 Task: Find connections with filter location Eisenhüttenstadt with filter topic #socialentrepreneurshipwith filter profile language Spanish with filter current company TalentBurst, an Inc 5000 company with filter school Hindu School with filter industry Desktop Computing Software Products with filter service category Grant Writing with filter keywords title Supervisors
Action: Mouse moved to (519, 69)
Screenshot: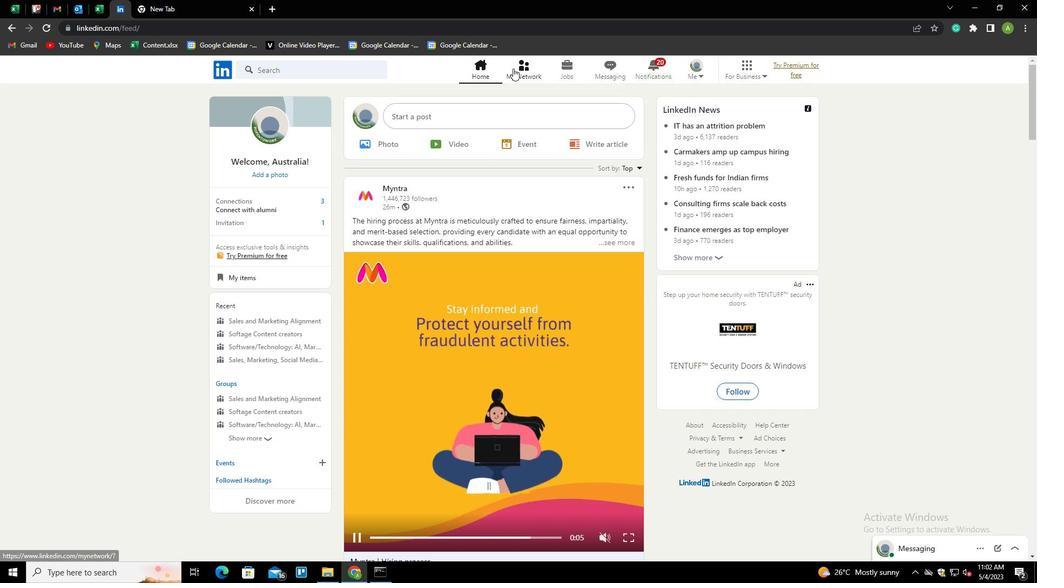 
Action: Mouse pressed left at (519, 69)
Screenshot: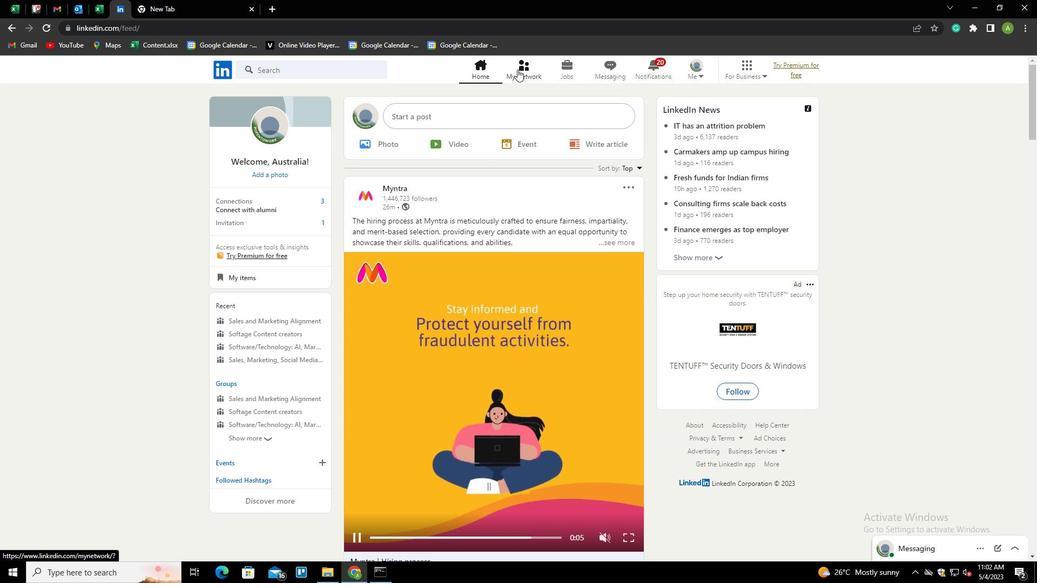 
Action: Mouse moved to (283, 129)
Screenshot: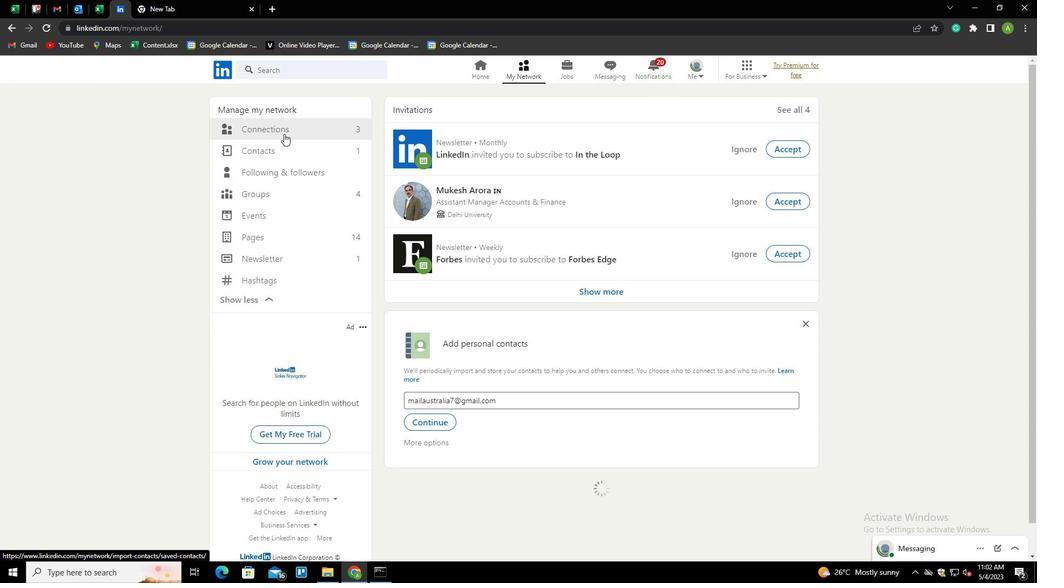 
Action: Mouse pressed left at (283, 129)
Screenshot: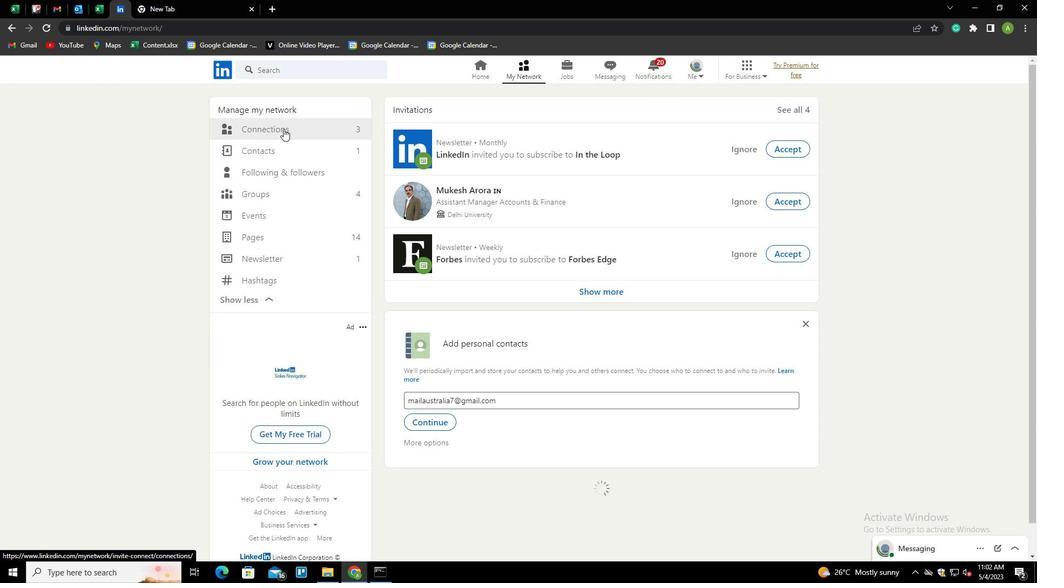 
Action: Mouse moved to (595, 129)
Screenshot: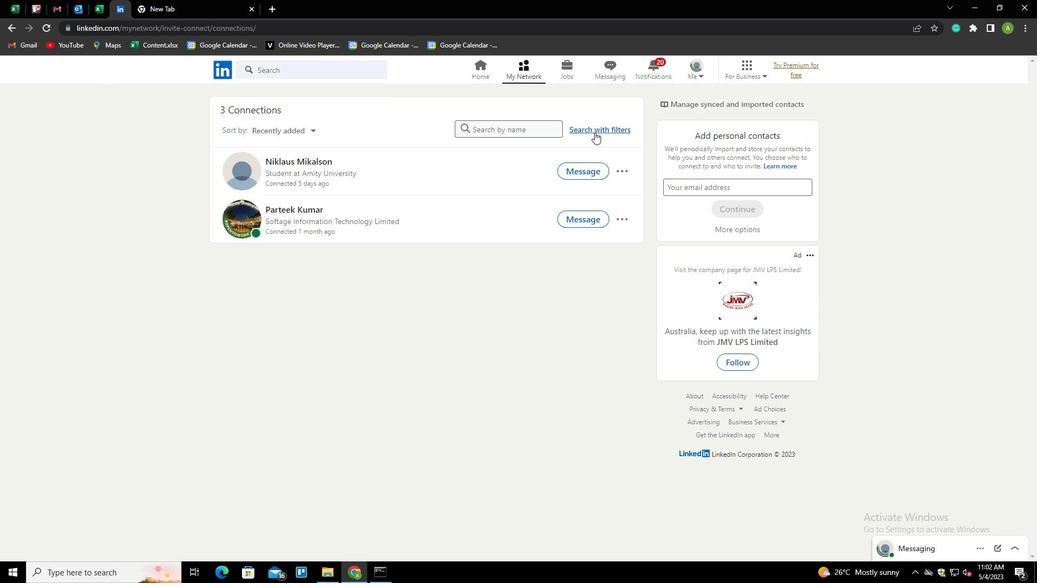 
Action: Mouse pressed left at (595, 129)
Screenshot: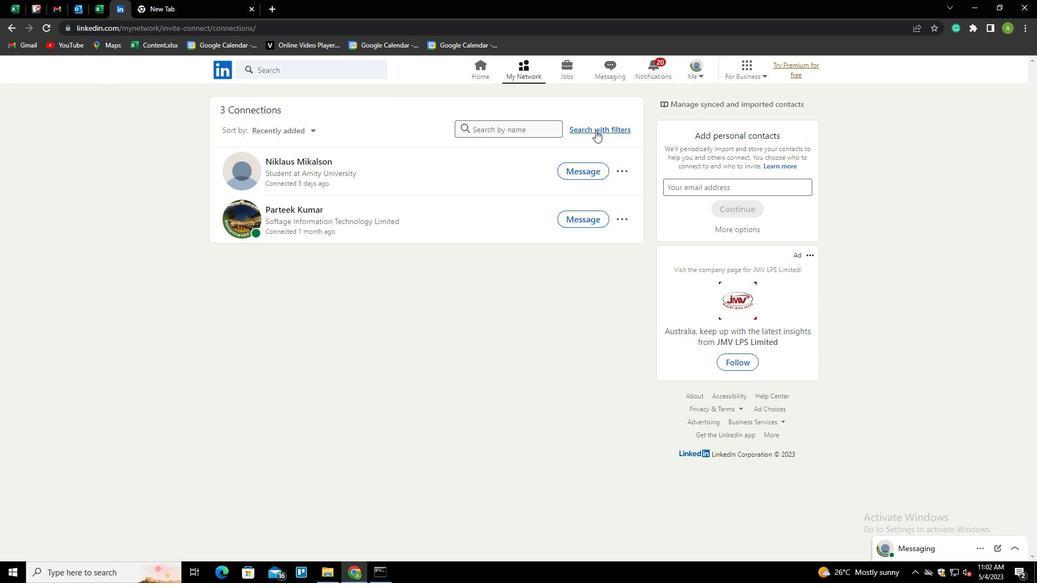 
Action: Mouse moved to (555, 103)
Screenshot: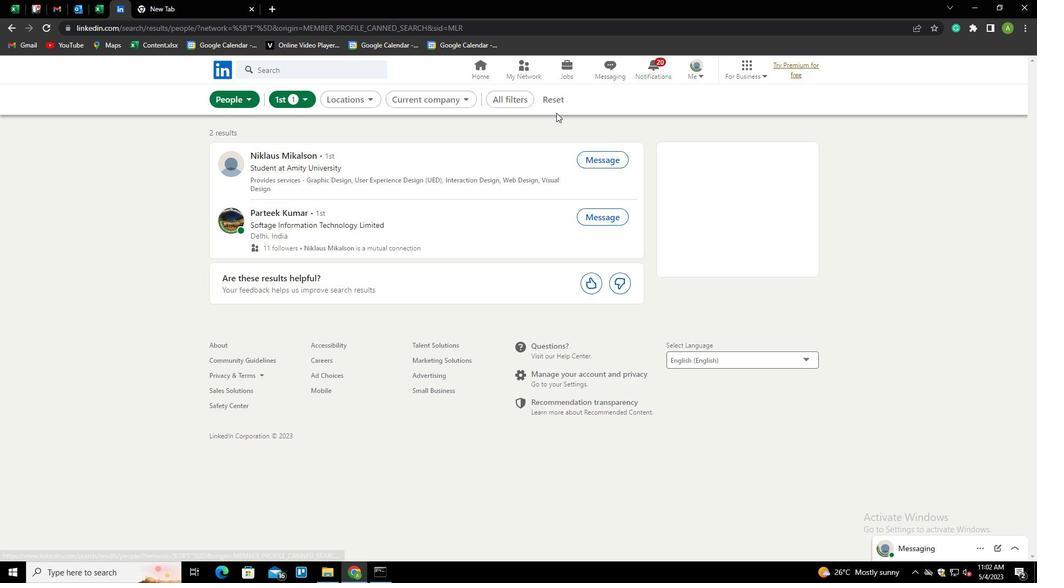
Action: Mouse pressed left at (555, 103)
Screenshot: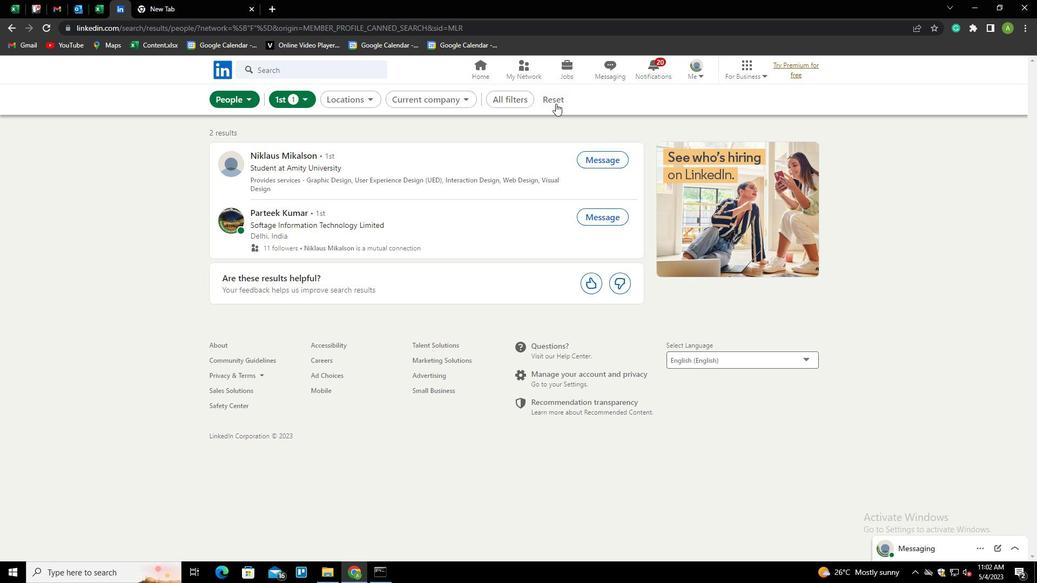 
Action: Mouse moved to (534, 101)
Screenshot: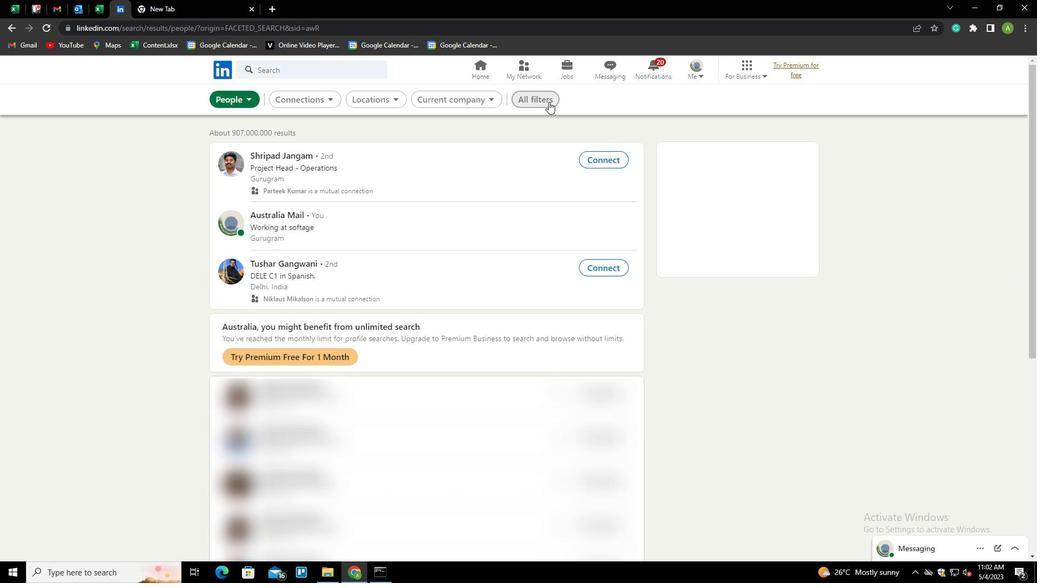 
Action: Mouse pressed left at (534, 101)
Screenshot: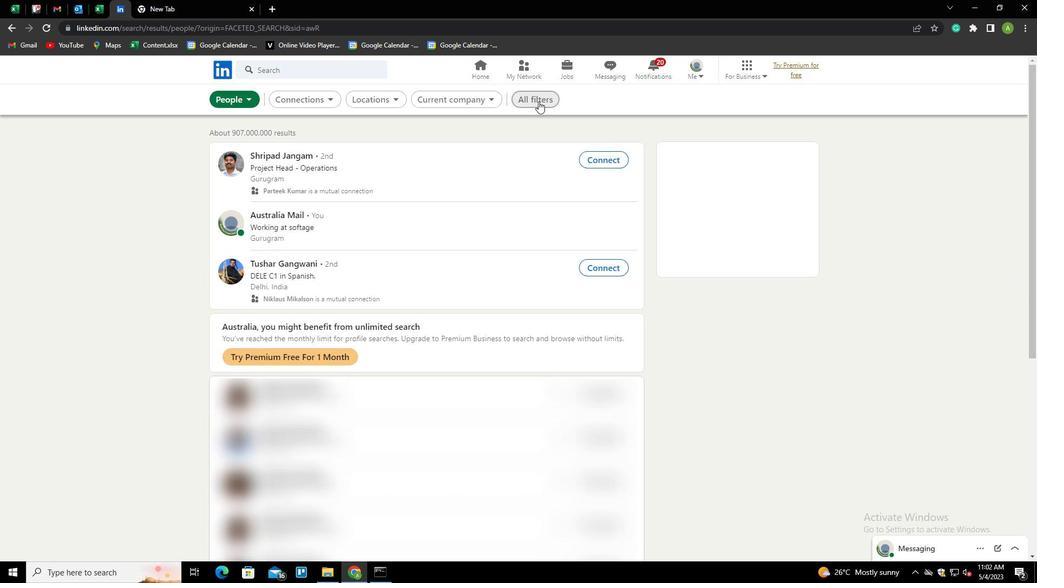 
Action: Mouse moved to (944, 308)
Screenshot: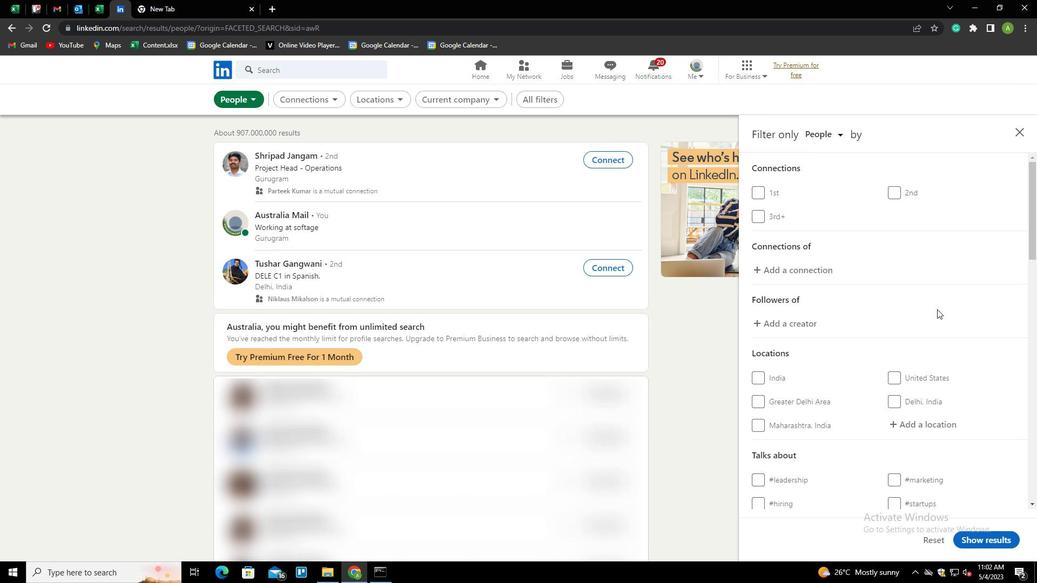 
Action: Mouse scrolled (944, 308) with delta (0, 0)
Screenshot: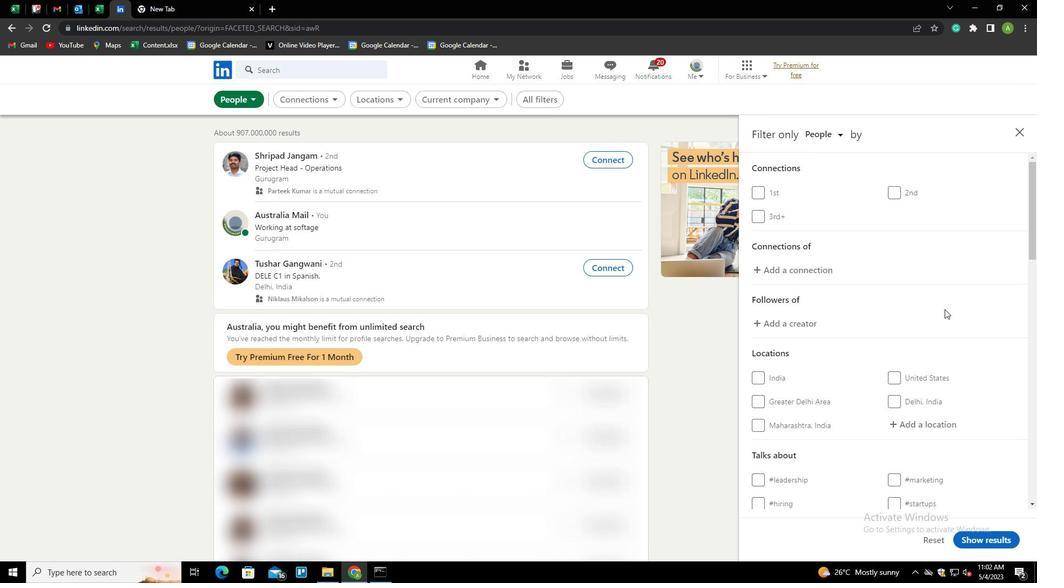 
Action: Mouse scrolled (944, 308) with delta (0, 0)
Screenshot: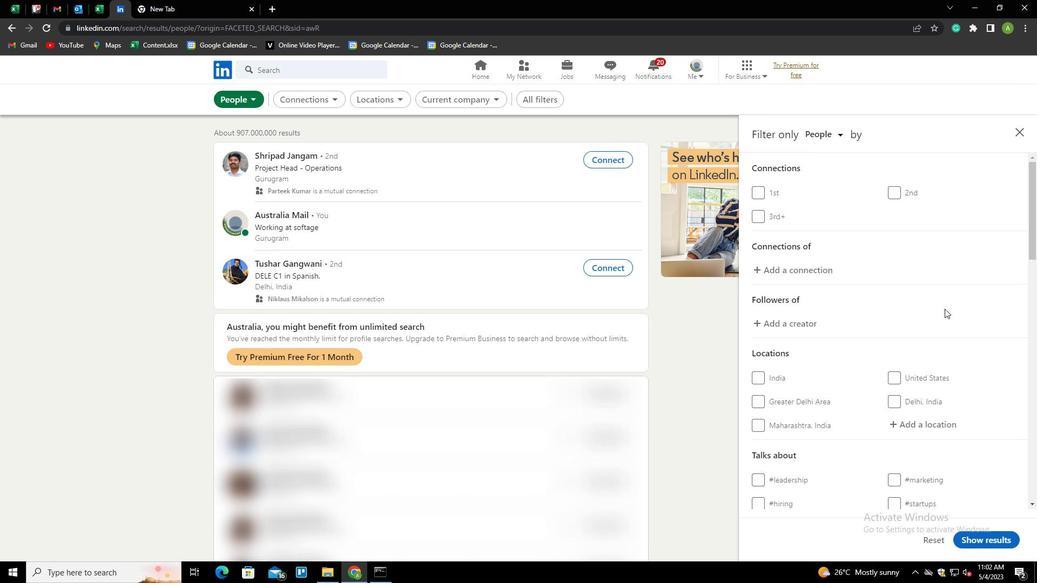 
Action: Mouse scrolled (944, 308) with delta (0, 0)
Screenshot: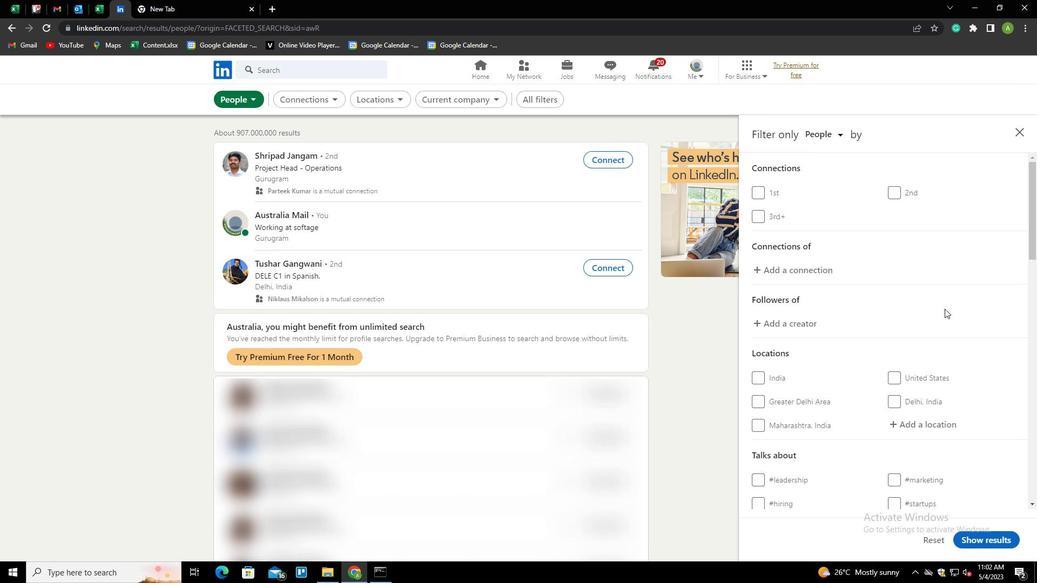 
Action: Mouse moved to (901, 261)
Screenshot: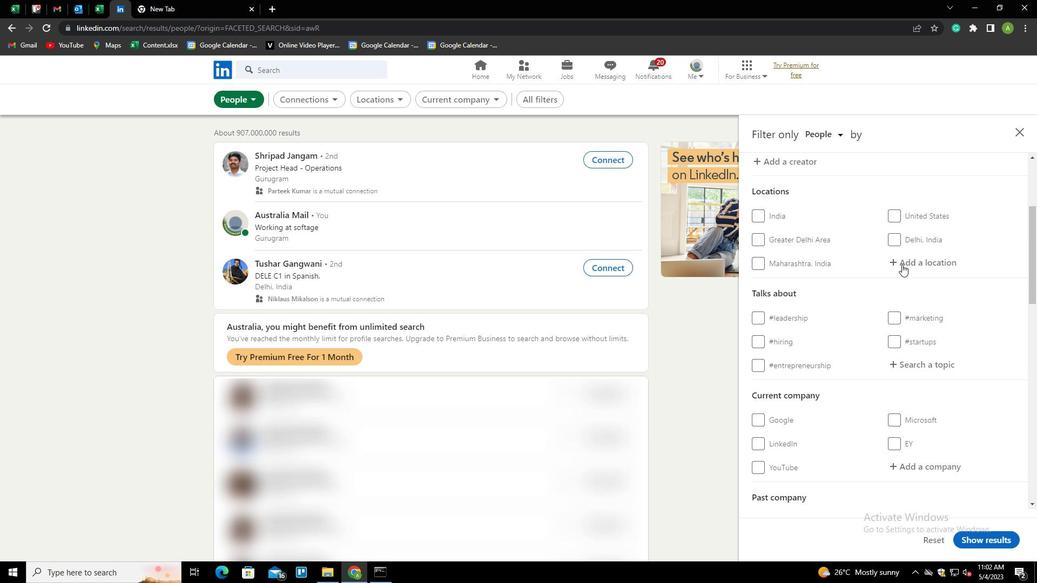 
Action: Mouse pressed left at (901, 261)
Screenshot: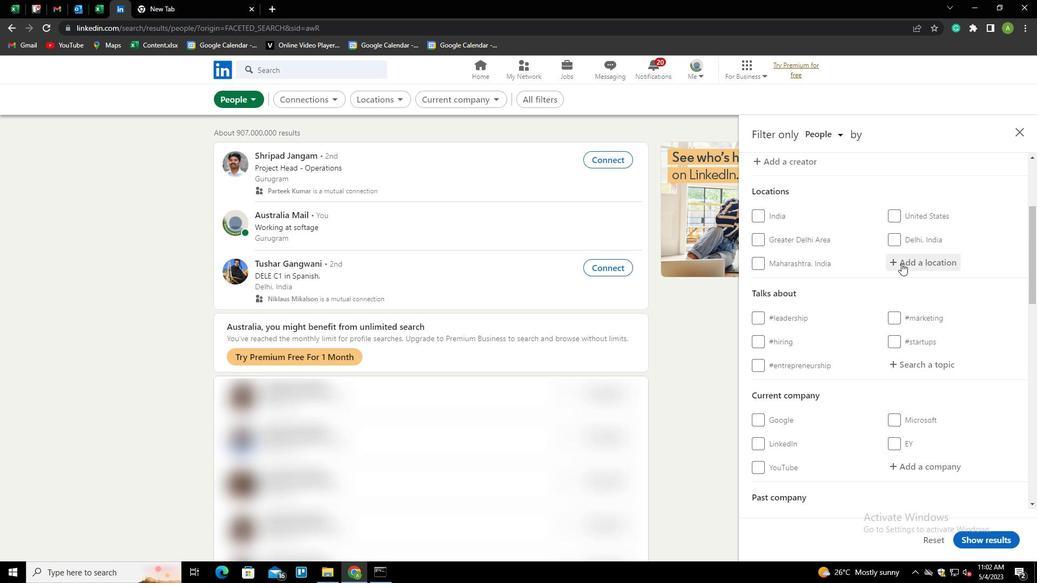 
Action: Key pressed <Key.shift>EISENHUTTENSTADT<Key.down><Key.enter>
Screenshot: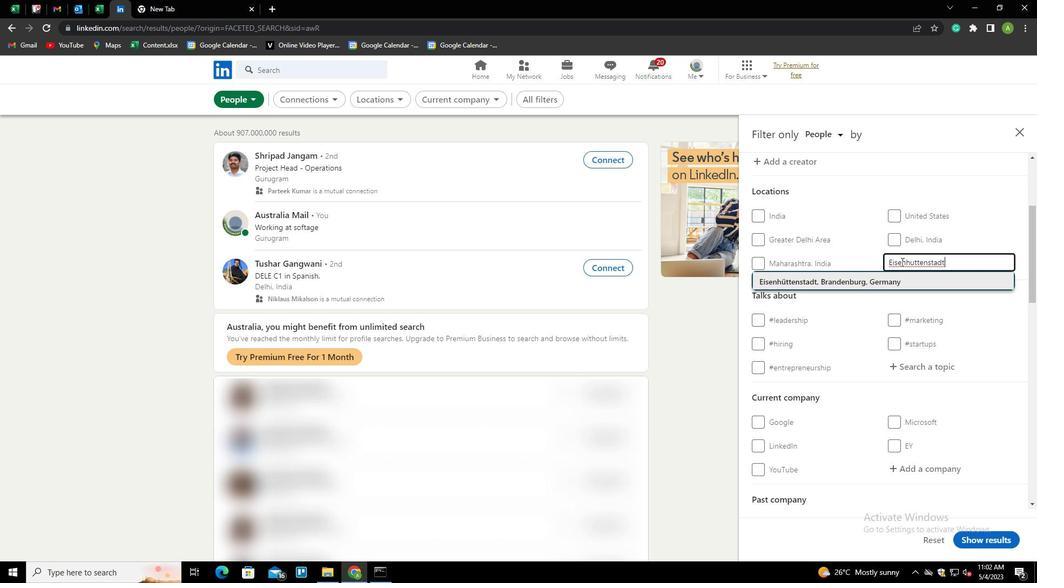 
Action: Mouse scrolled (901, 261) with delta (0, 0)
Screenshot: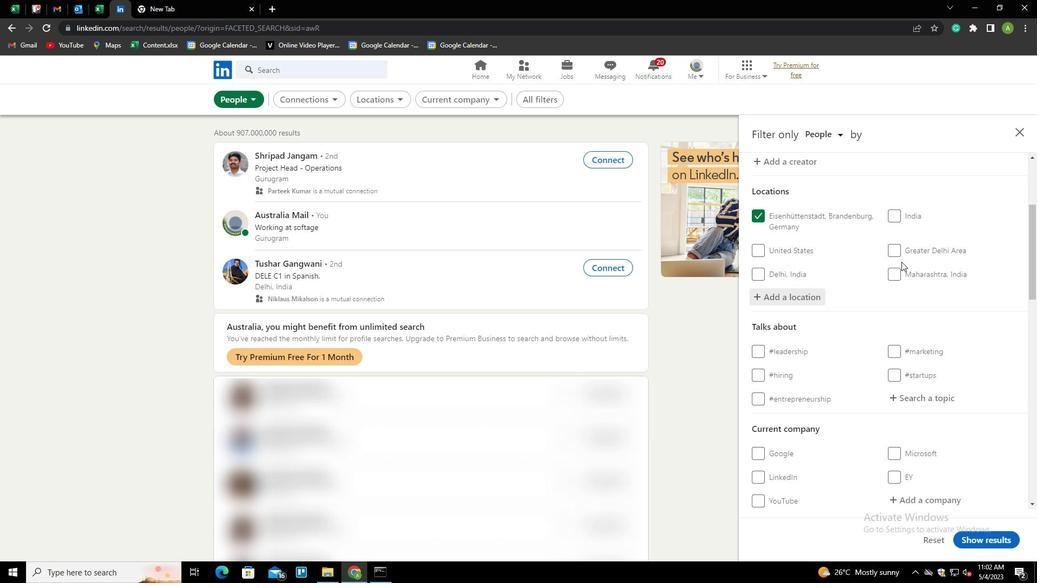 
Action: Mouse scrolled (901, 261) with delta (0, 0)
Screenshot: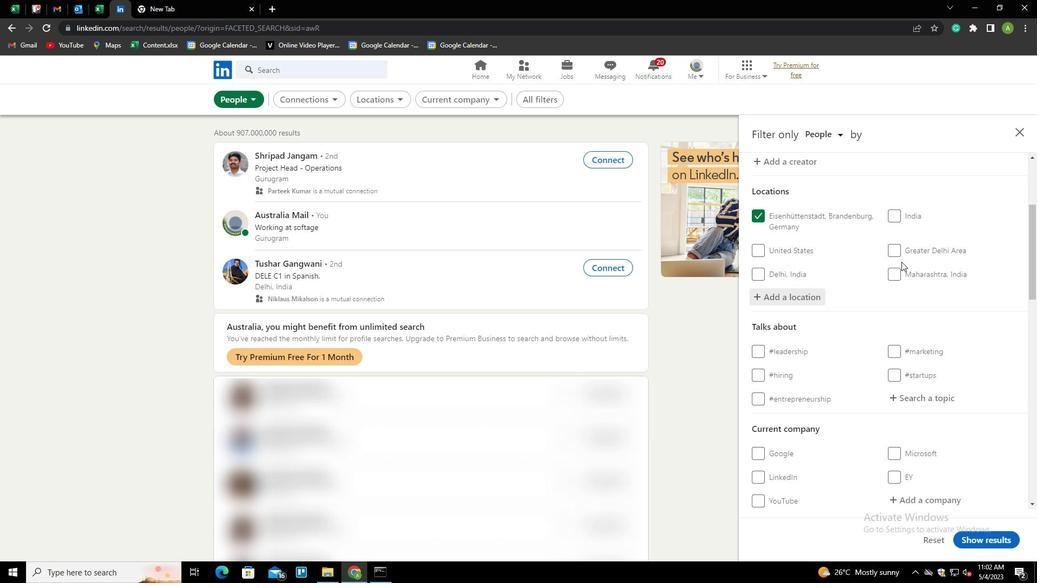 
Action: Mouse moved to (911, 284)
Screenshot: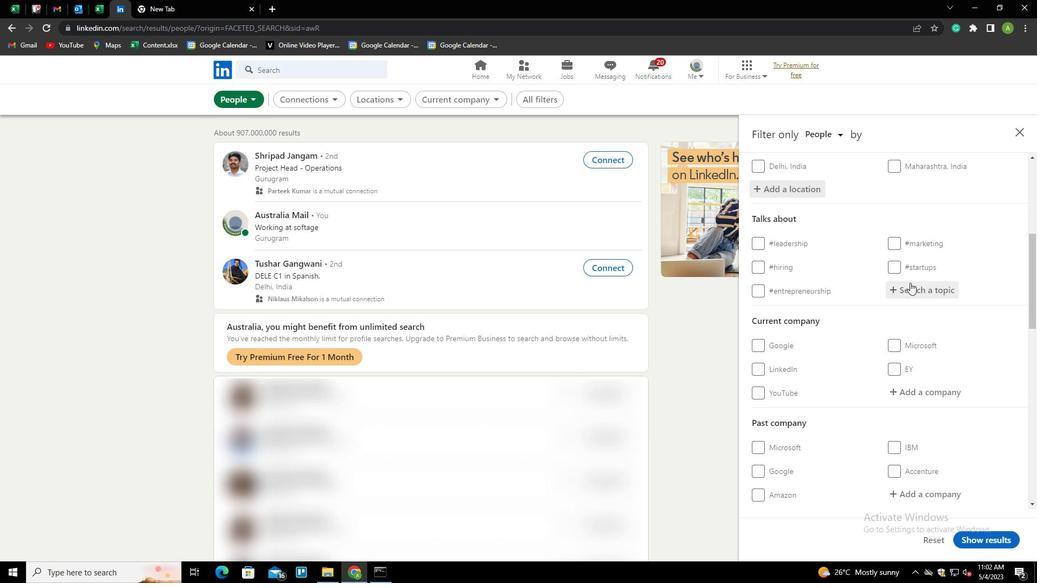 
Action: Mouse pressed left at (911, 284)
Screenshot: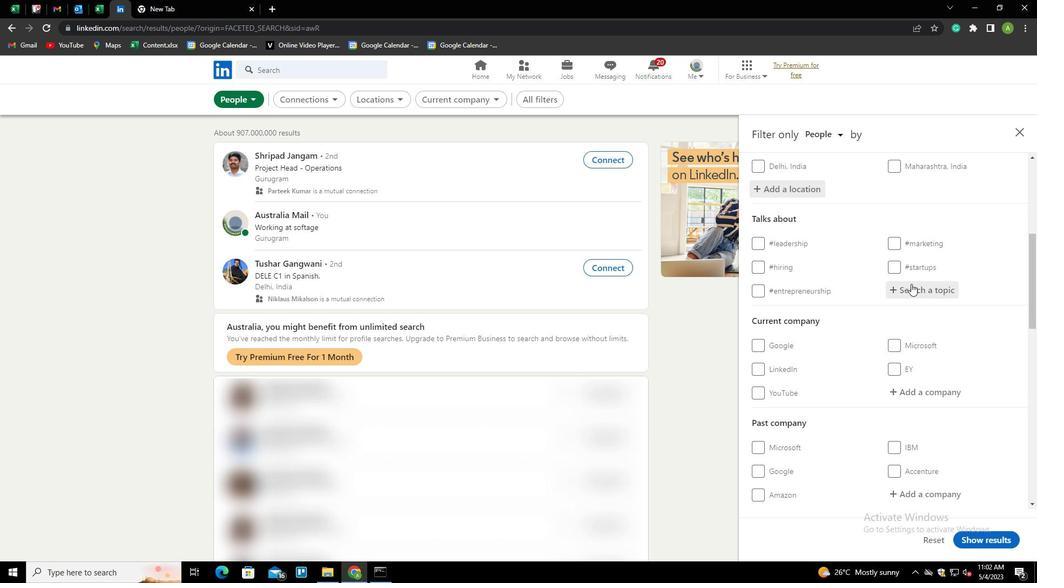 
Action: Key pressed SOCIALENTREPREURSHIP<Key.backspace><Key.backspace><Key.backspace><Key.backspace><Key.backspace><Key.backspace><Key.down><Key.enter>
Screenshot: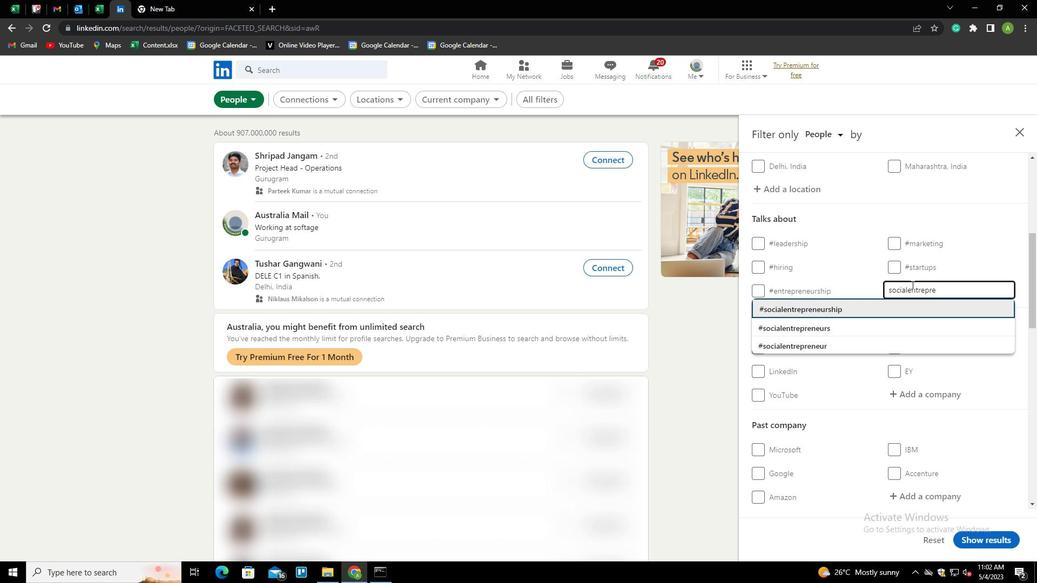 
Action: Mouse scrolled (911, 284) with delta (0, 0)
Screenshot: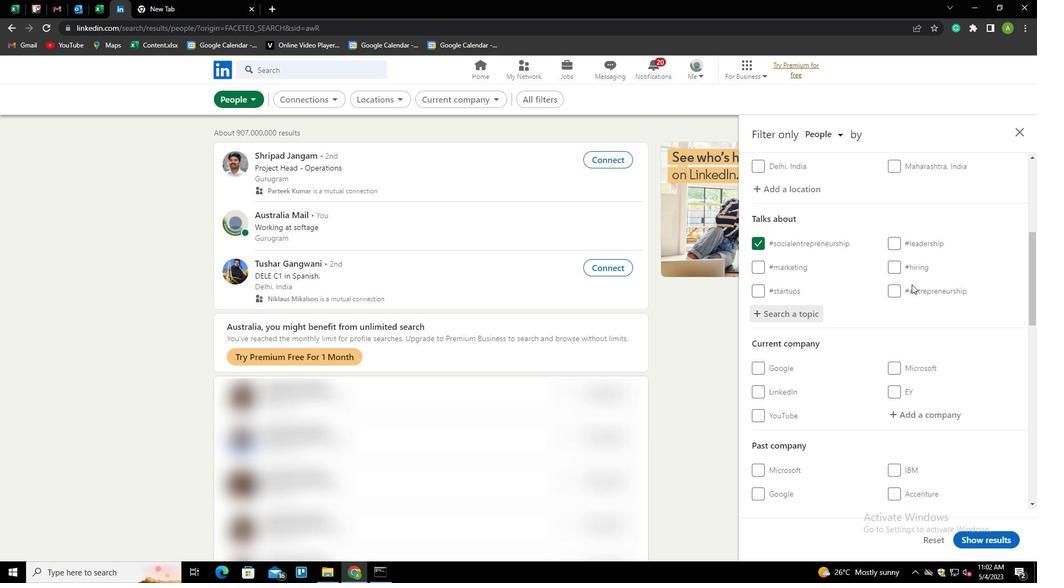 
Action: Mouse scrolled (911, 284) with delta (0, 0)
Screenshot: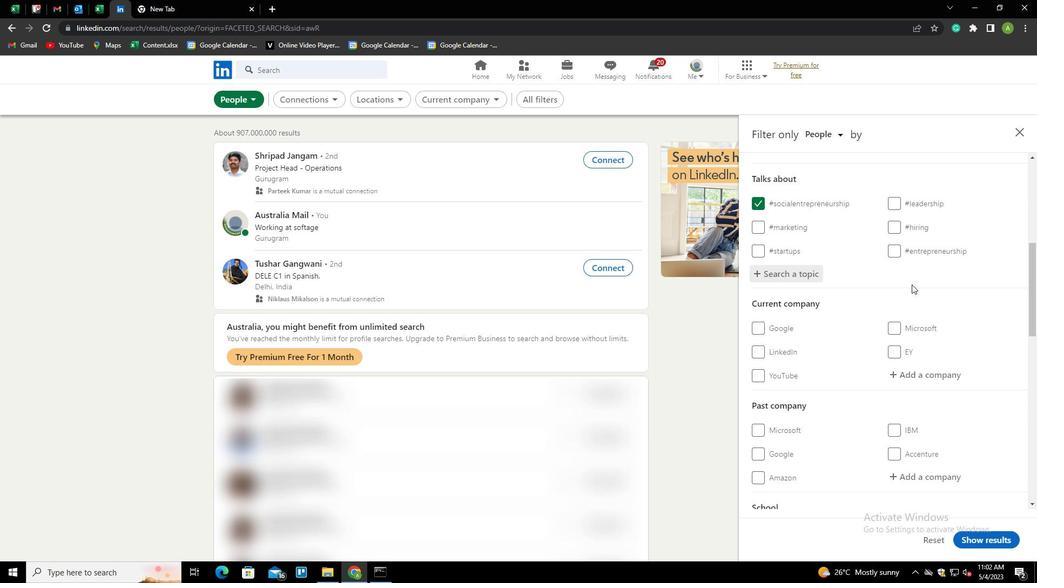 
Action: Mouse scrolled (911, 284) with delta (0, 0)
Screenshot: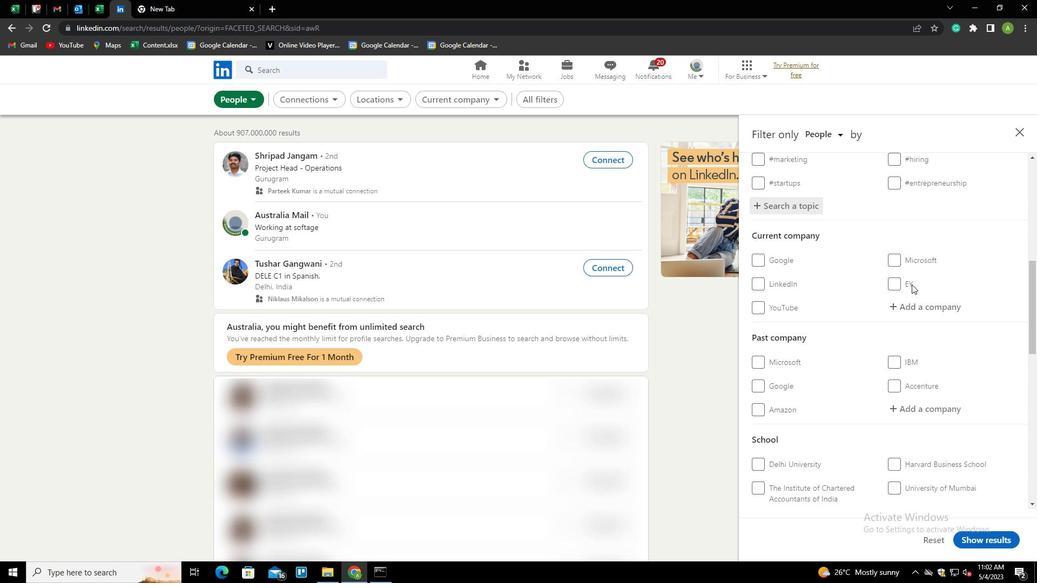 
Action: Mouse scrolled (911, 284) with delta (0, 0)
Screenshot: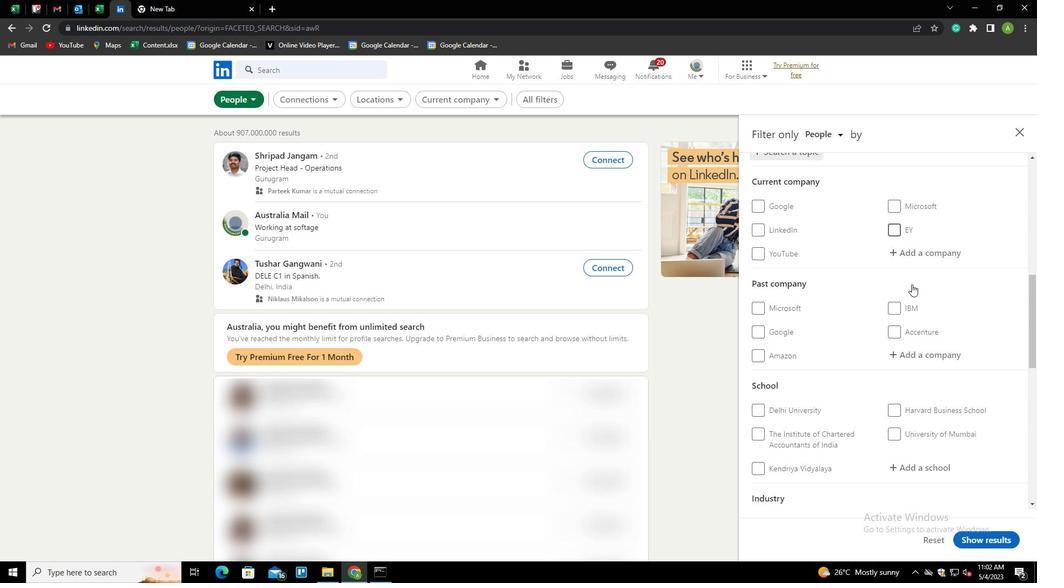 
Action: Mouse scrolled (911, 284) with delta (0, 0)
Screenshot: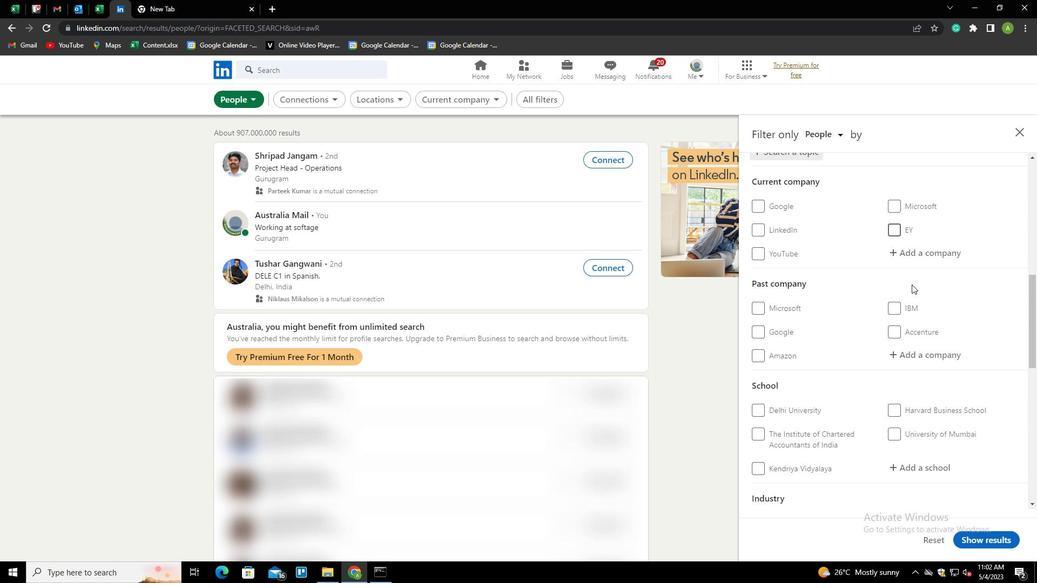
Action: Mouse scrolled (911, 284) with delta (0, 0)
Screenshot: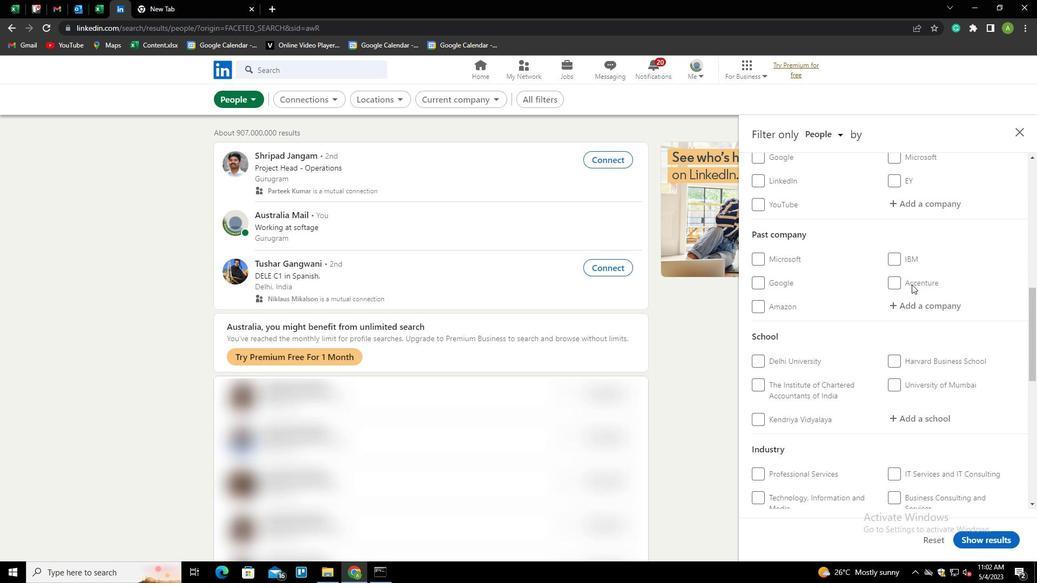 
Action: Mouse scrolled (911, 284) with delta (0, 0)
Screenshot: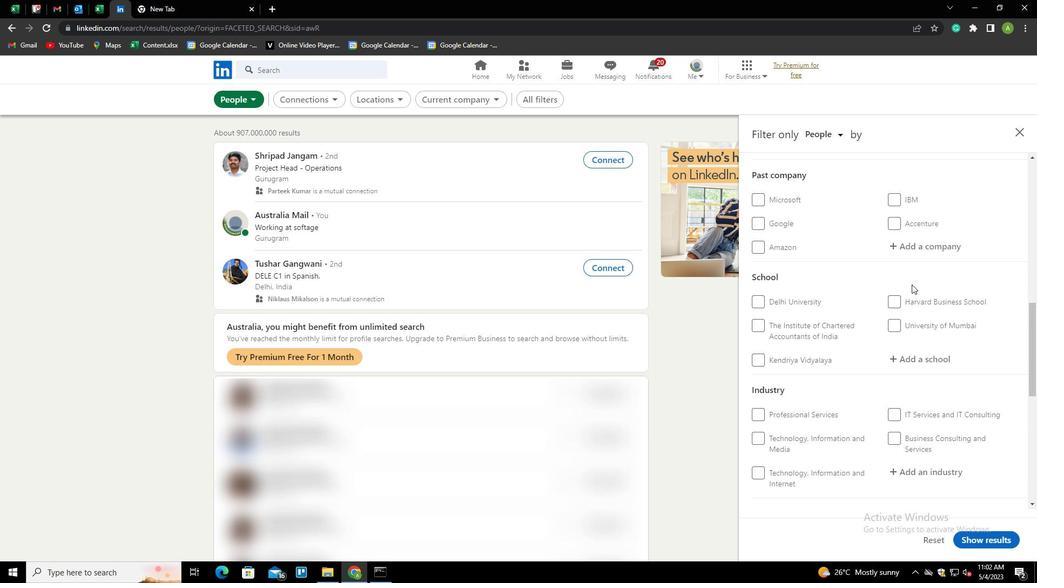 
Action: Mouse scrolled (911, 284) with delta (0, 0)
Screenshot: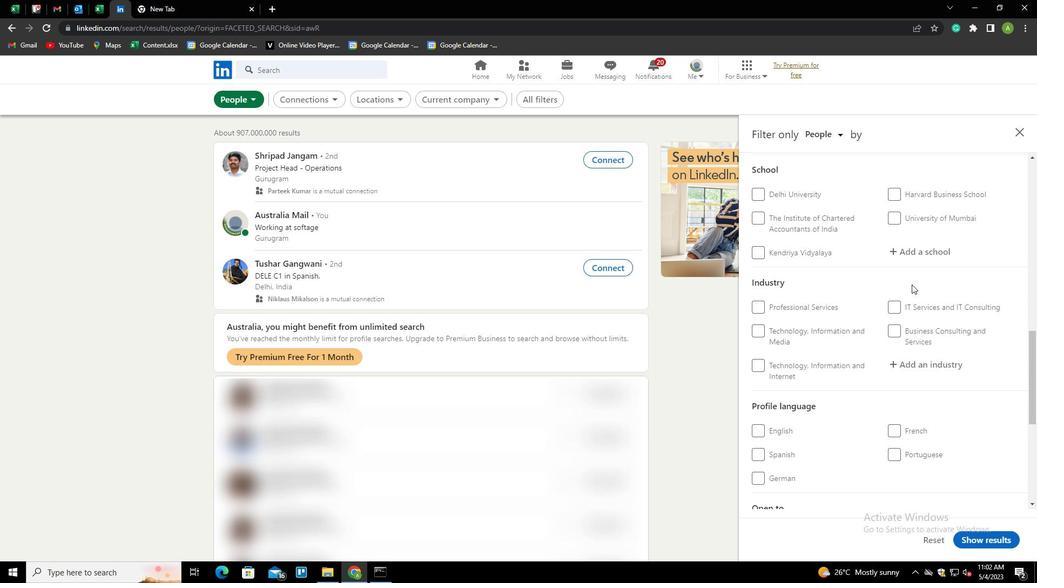 
Action: Mouse scrolled (911, 284) with delta (0, 0)
Screenshot: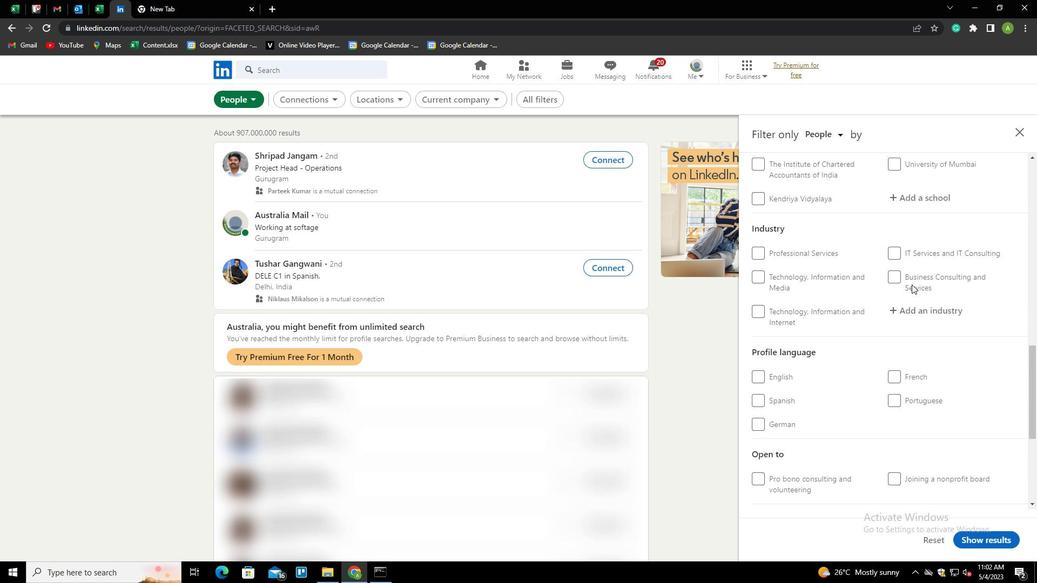 
Action: Mouse moved to (762, 342)
Screenshot: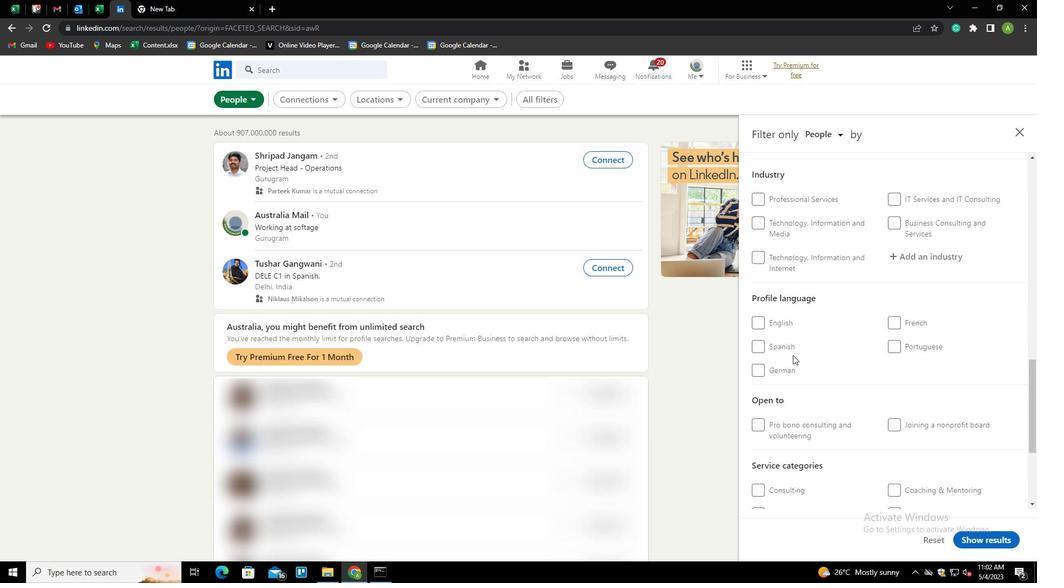 
Action: Mouse pressed left at (762, 342)
Screenshot: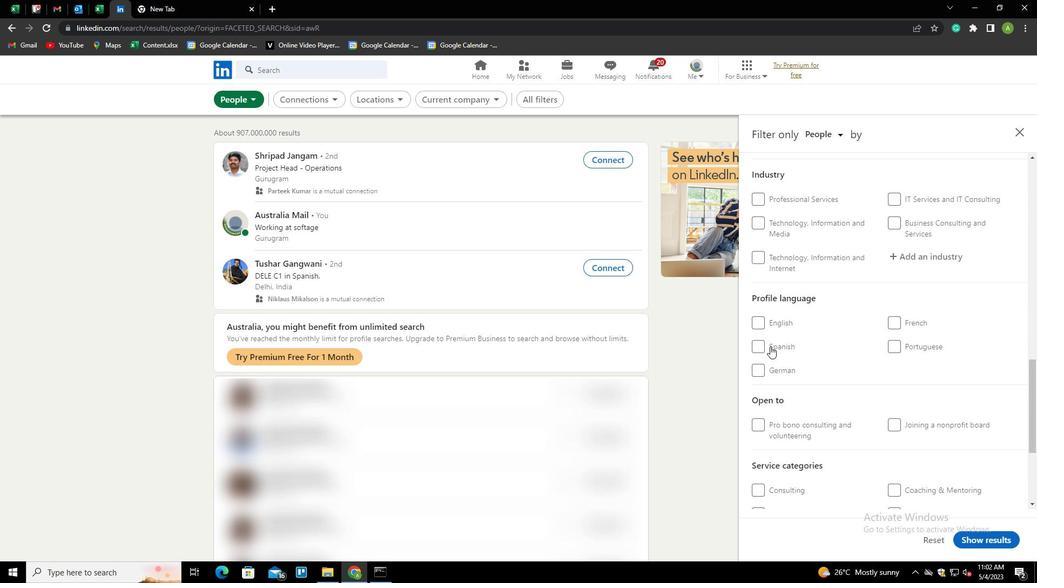 
Action: Mouse moved to (879, 331)
Screenshot: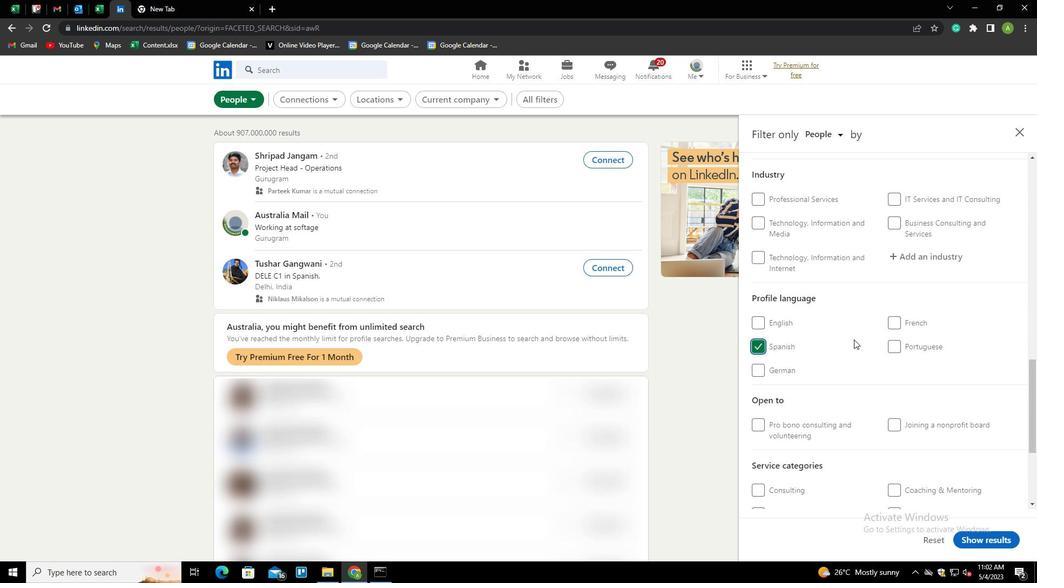 
Action: Mouse scrolled (879, 332) with delta (0, 0)
Screenshot: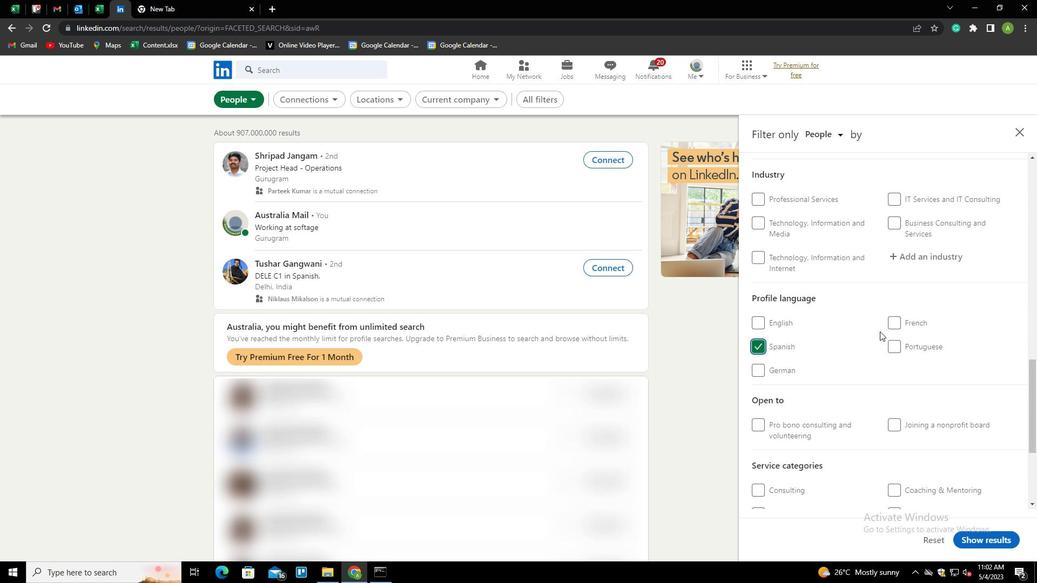 
Action: Mouse scrolled (879, 332) with delta (0, 0)
Screenshot: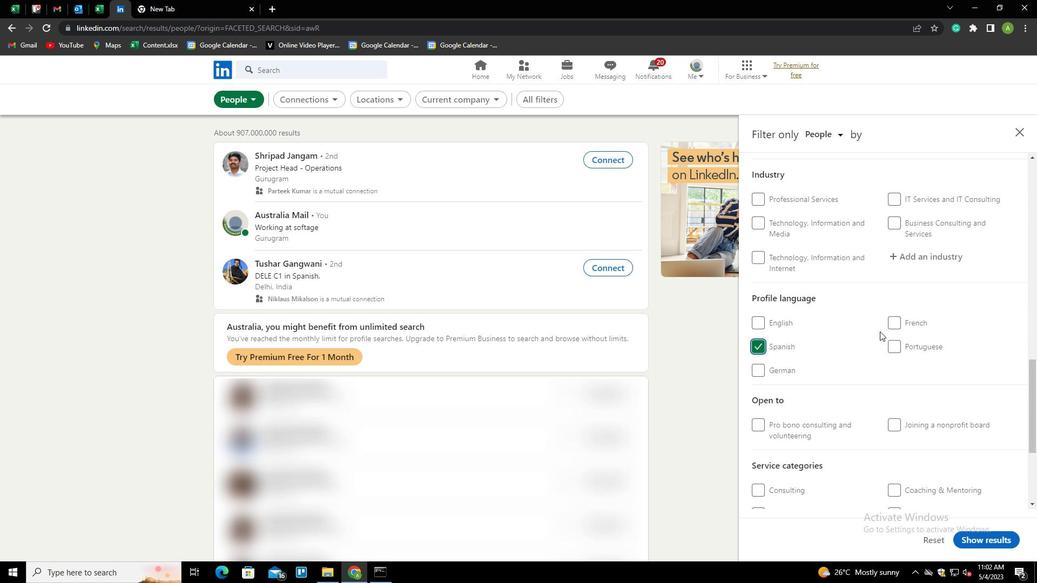 
Action: Mouse scrolled (879, 332) with delta (0, 0)
Screenshot: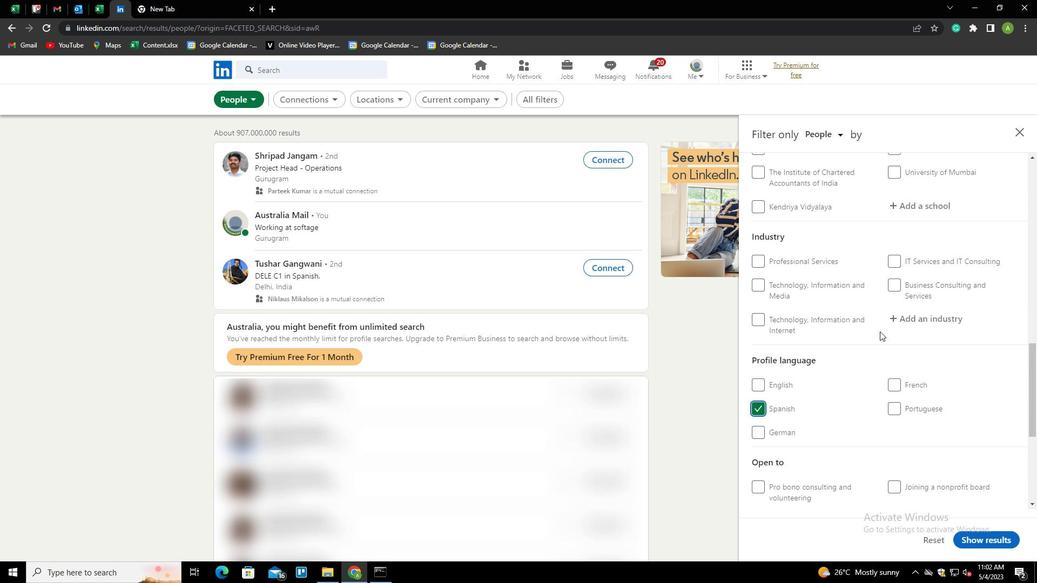 
Action: Mouse scrolled (879, 332) with delta (0, 0)
Screenshot: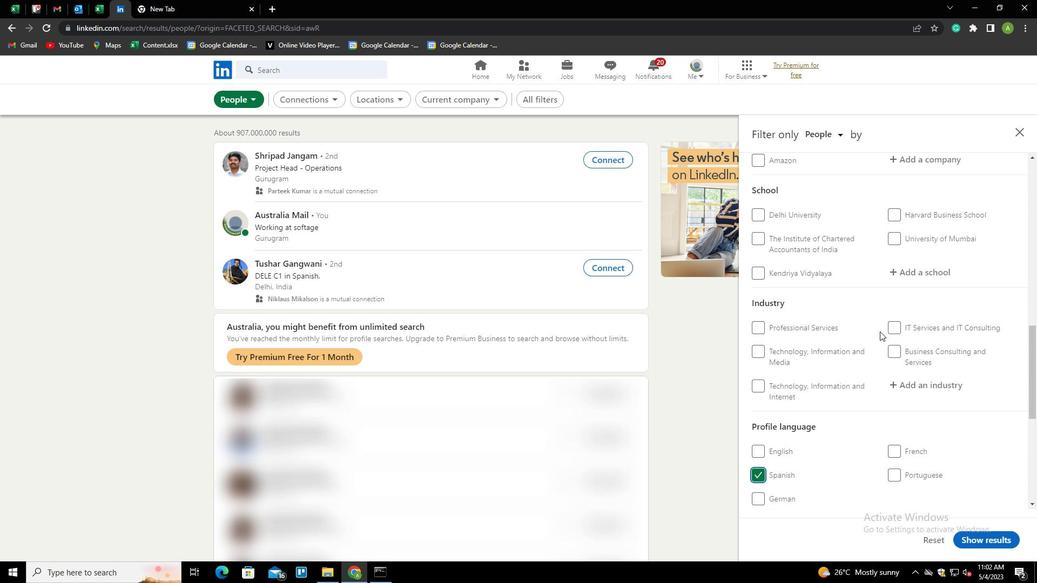 
Action: Mouse scrolled (879, 332) with delta (0, 0)
Screenshot: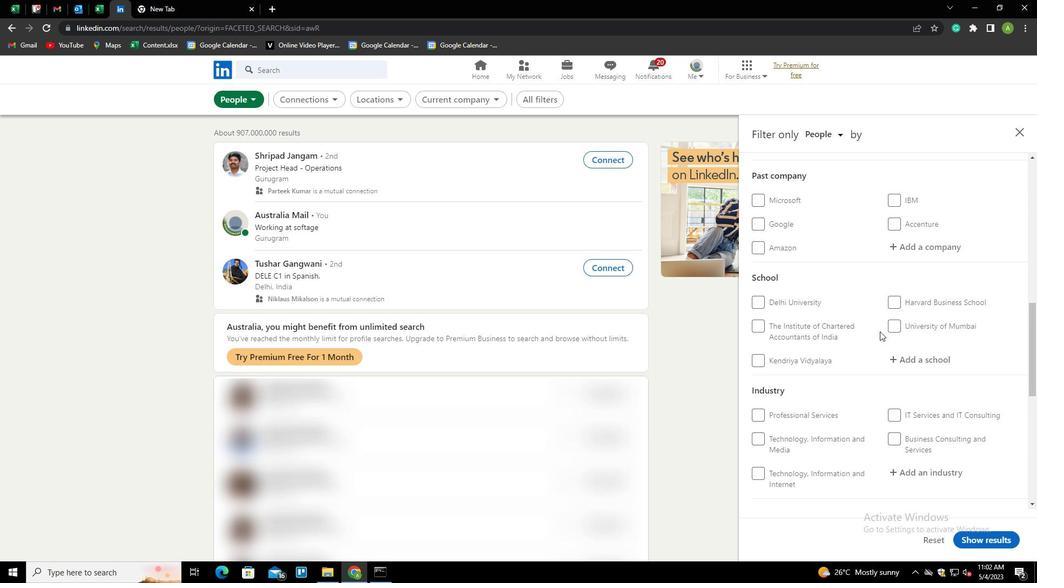 
Action: Mouse scrolled (879, 332) with delta (0, 0)
Screenshot: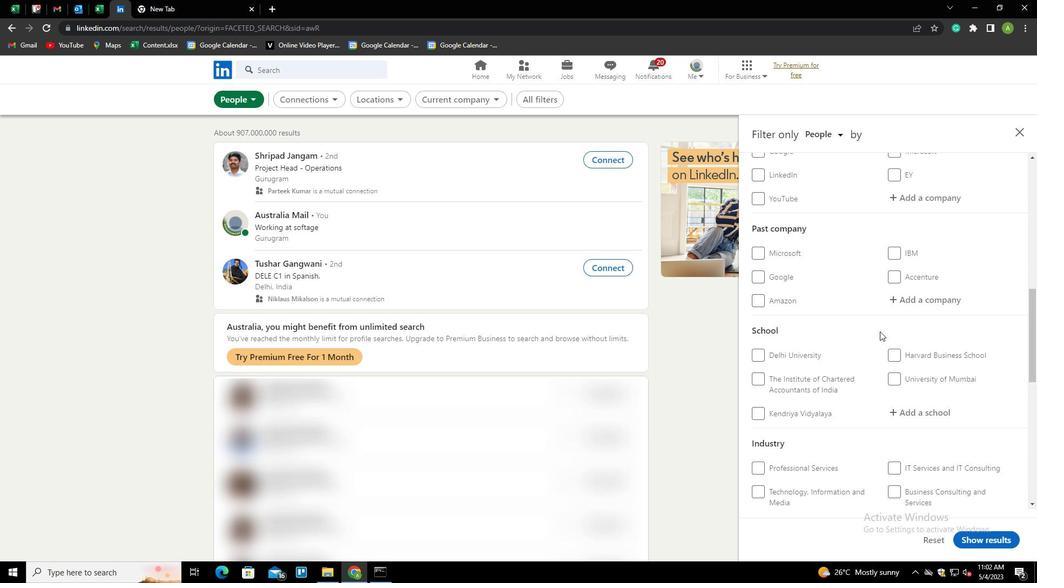 
Action: Mouse moved to (903, 254)
Screenshot: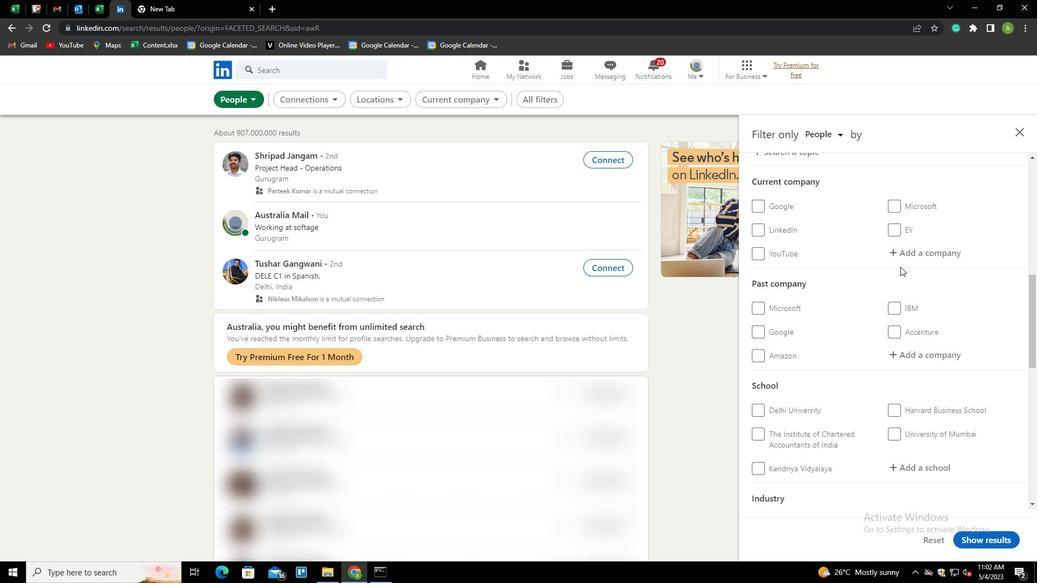 
Action: Mouse pressed left at (903, 254)
Screenshot: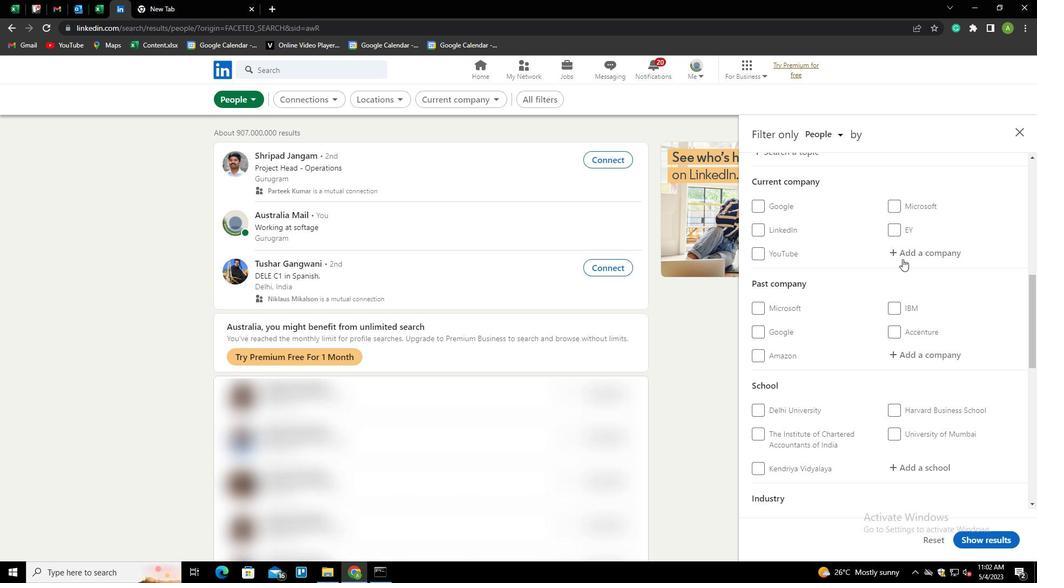 
Action: Key pressed <Key.shift>TALENT<Key.shift>BURST<Key.down><Key.enter>
Screenshot: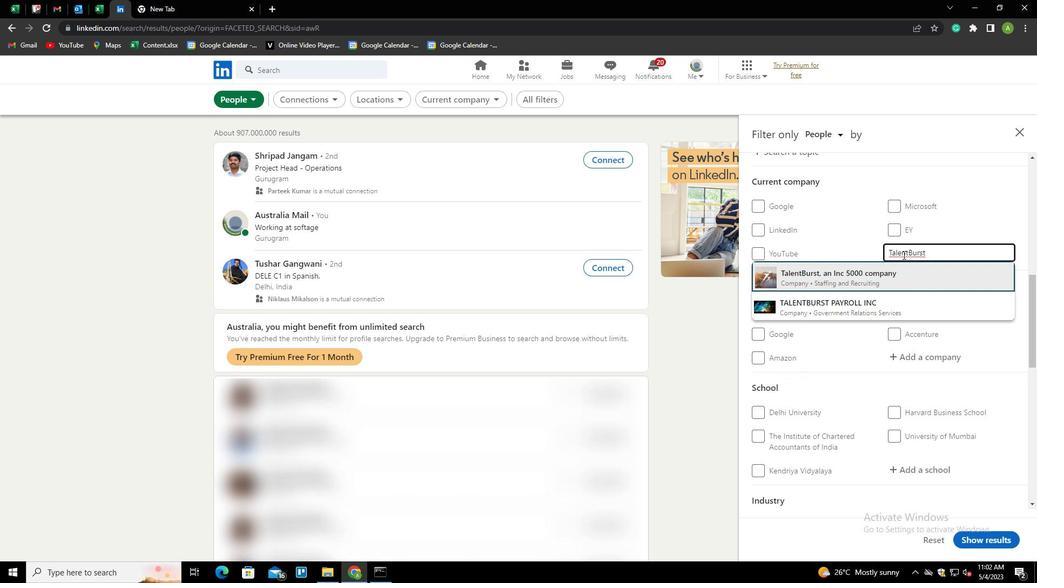
Action: Mouse scrolled (903, 254) with delta (0, 0)
Screenshot: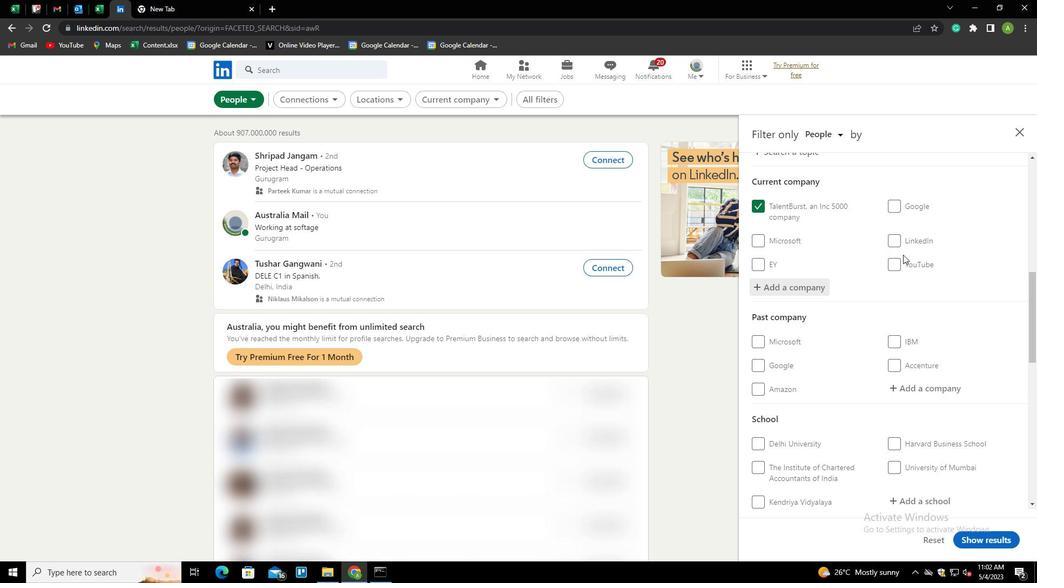 
Action: Mouse scrolled (903, 254) with delta (0, 0)
Screenshot: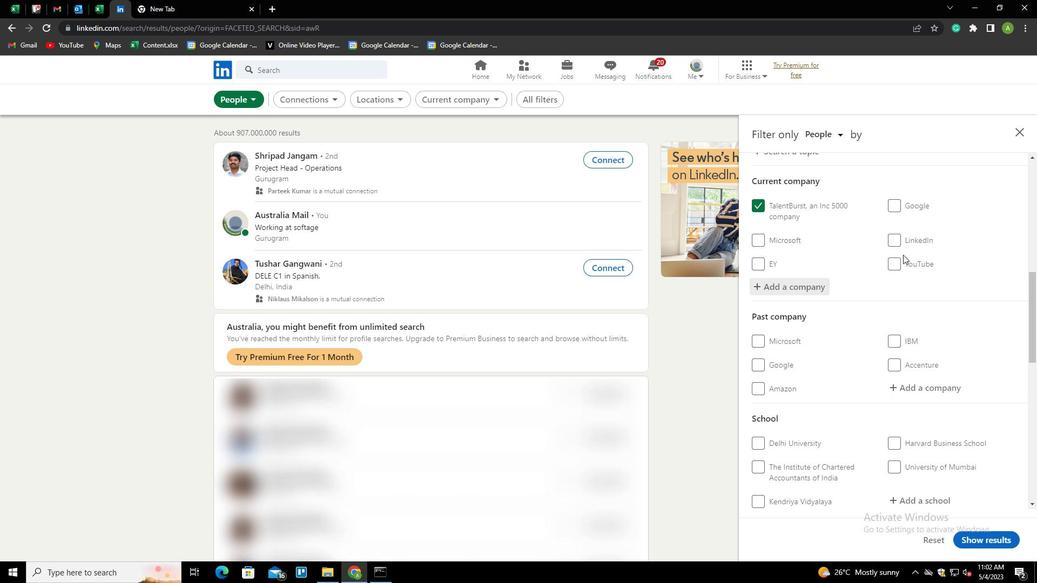 
Action: Mouse scrolled (903, 254) with delta (0, 0)
Screenshot: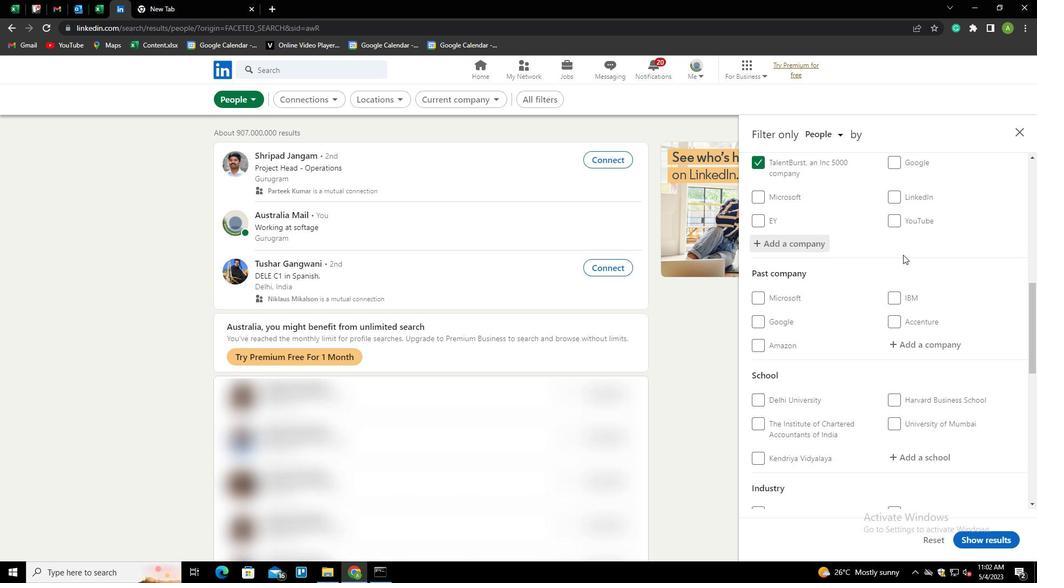 
Action: Mouse scrolled (903, 254) with delta (0, 0)
Screenshot: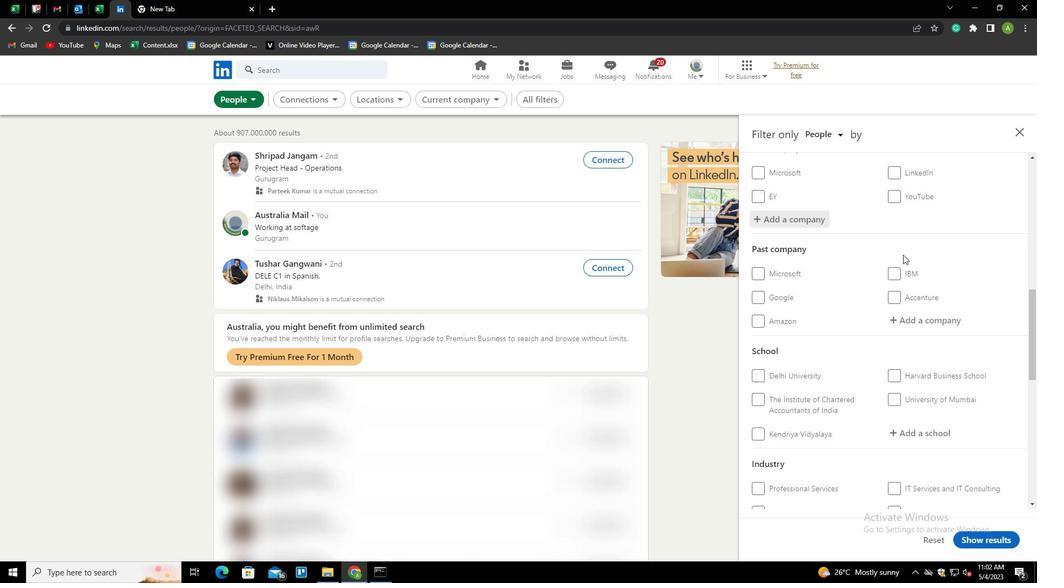 
Action: Mouse moved to (916, 280)
Screenshot: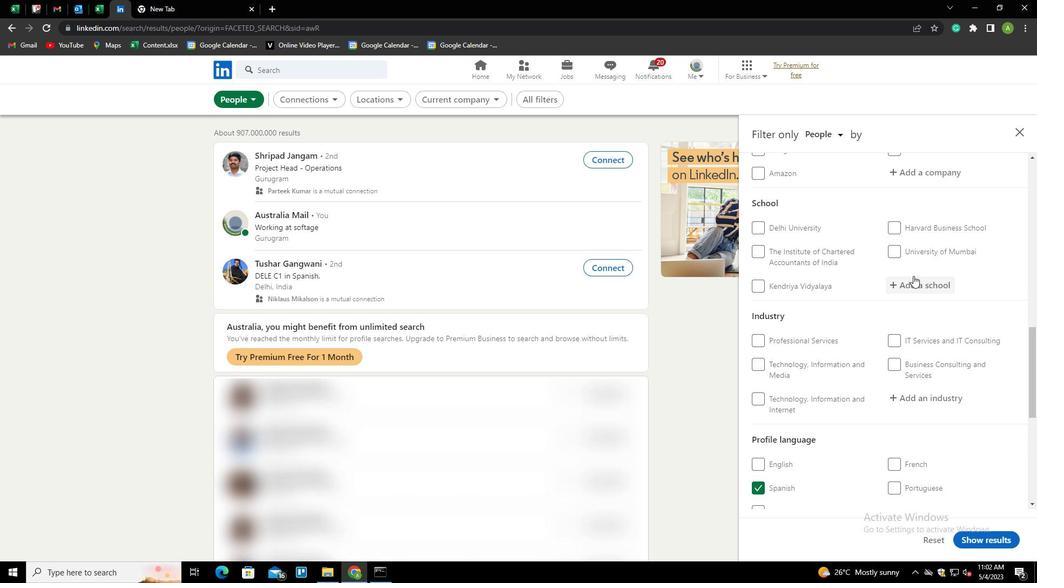 
Action: Mouse pressed left at (916, 280)
Screenshot: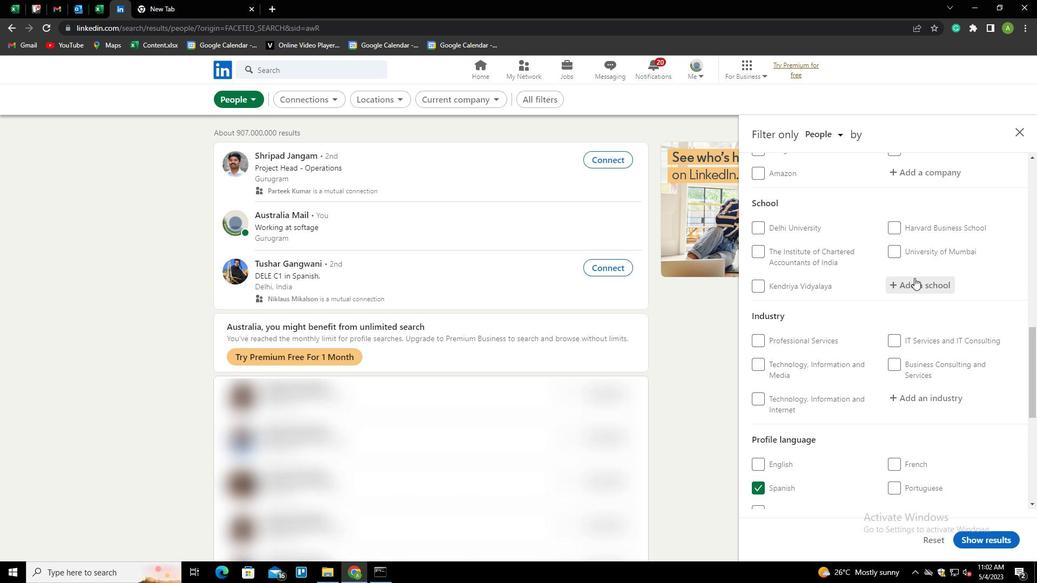 
Action: Key pressed <Key.shift>HINDI<Key.backspace>U<Key.space><Key.shift>SCHOOL<Key.space><Key.down><Key.enter>
Screenshot: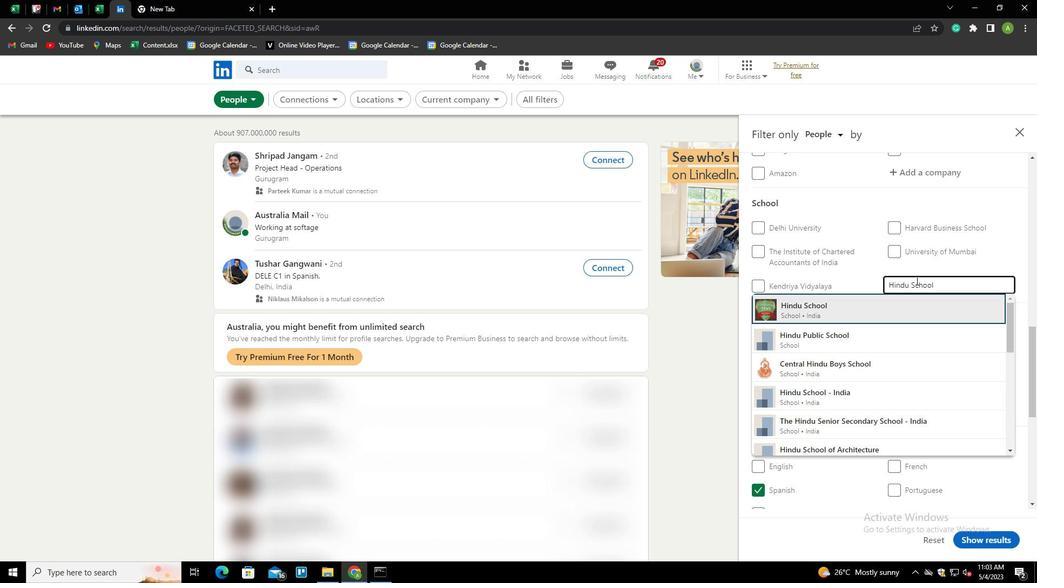 
Action: Mouse scrolled (916, 280) with delta (0, 0)
Screenshot: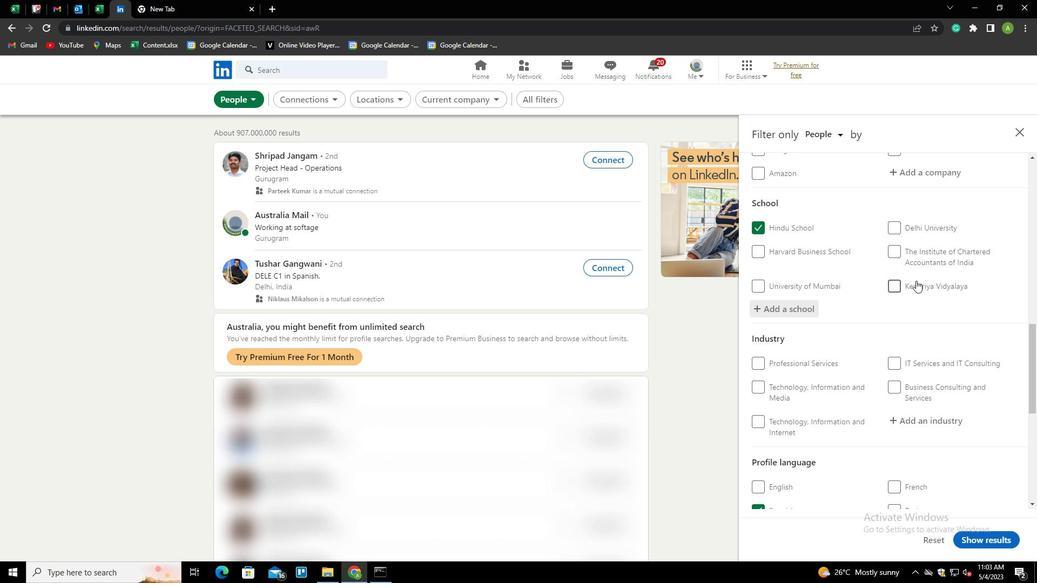 
Action: Mouse scrolled (916, 280) with delta (0, 0)
Screenshot: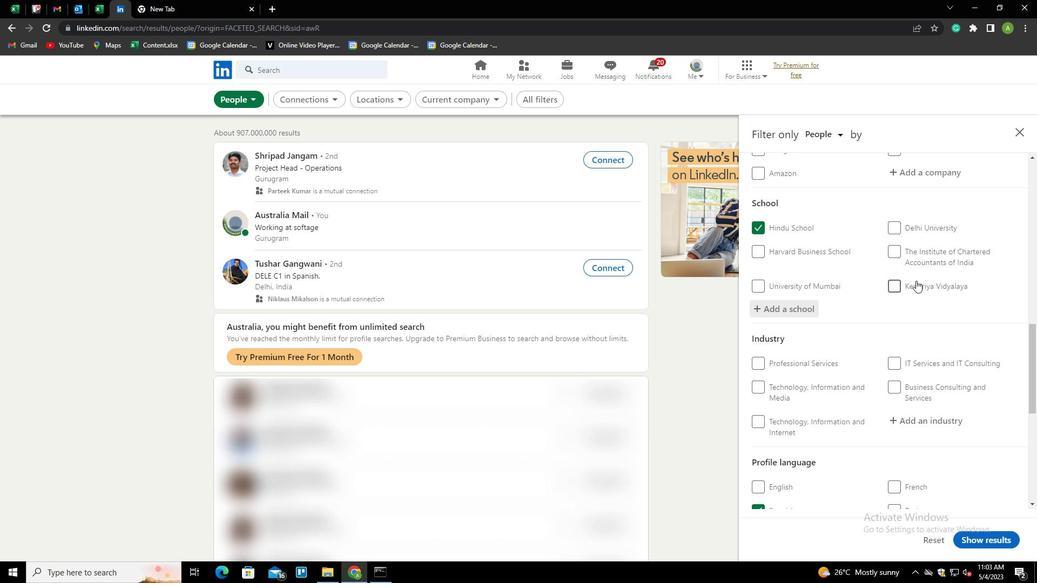
Action: Mouse scrolled (916, 280) with delta (0, 0)
Screenshot: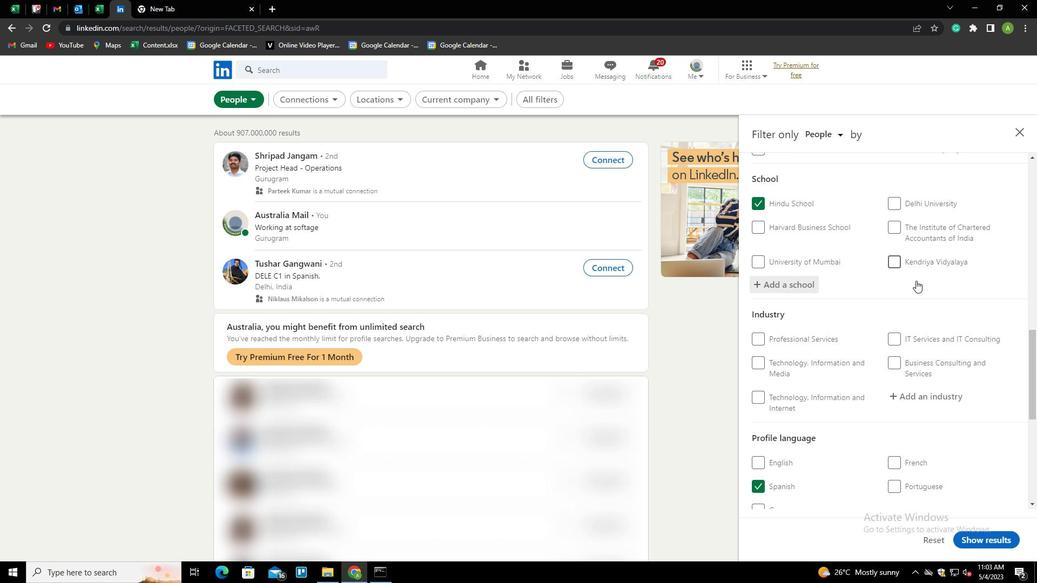 
Action: Mouse moved to (916, 262)
Screenshot: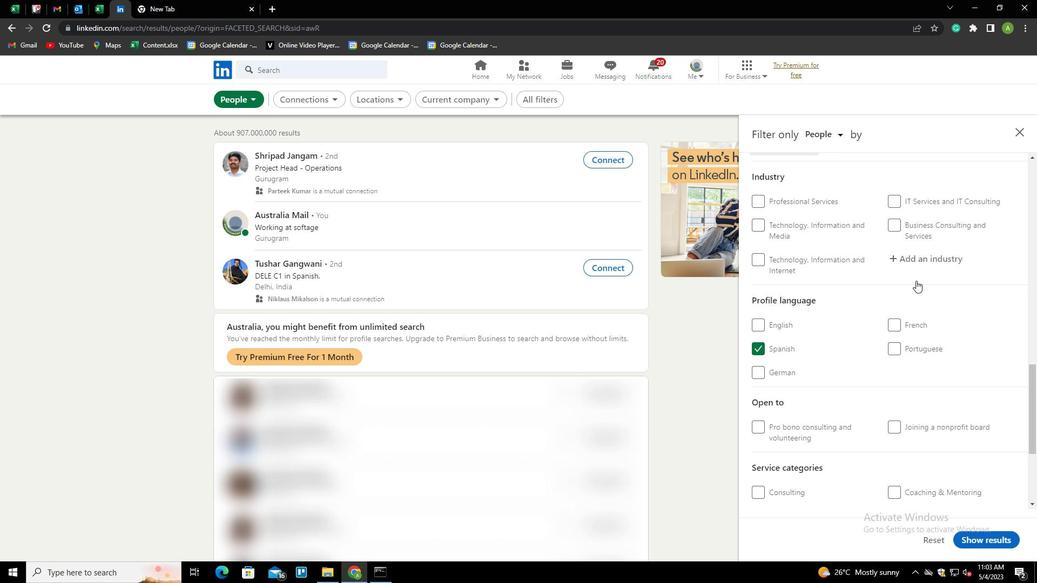 
Action: Mouse pressed left at (916, 262)
Screenshot: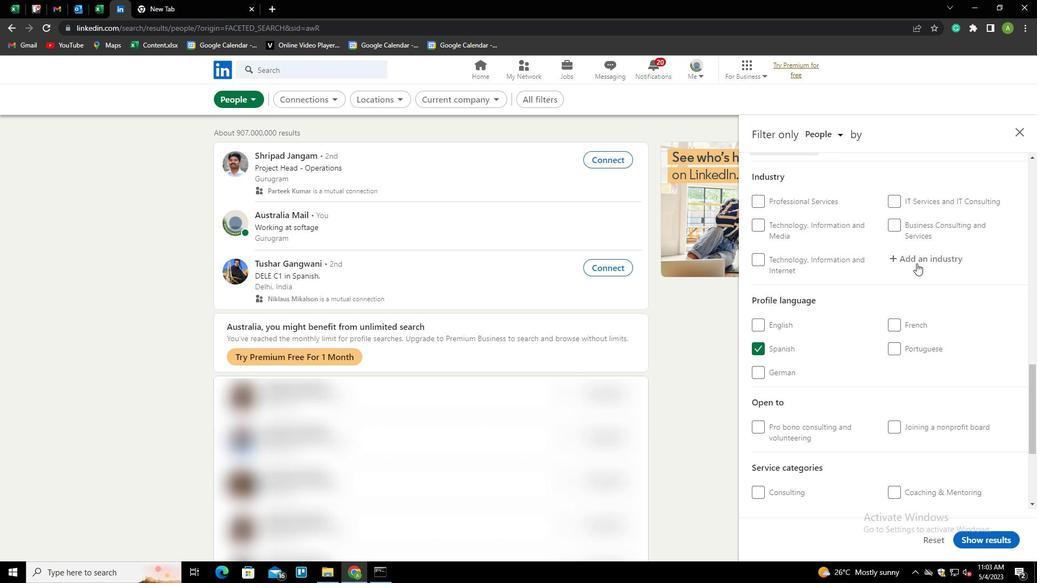 
Action: Key pressed <Key.shift>DESKTOP<Key.space><Key.shift>COMPUTING<Key.space>SOFRW<Key.backspace><Key.backspace>R<Key.backspace><Key.backspace>R<Key.backspace>FTWARE<Key.down><Key.enter>
Screenshot: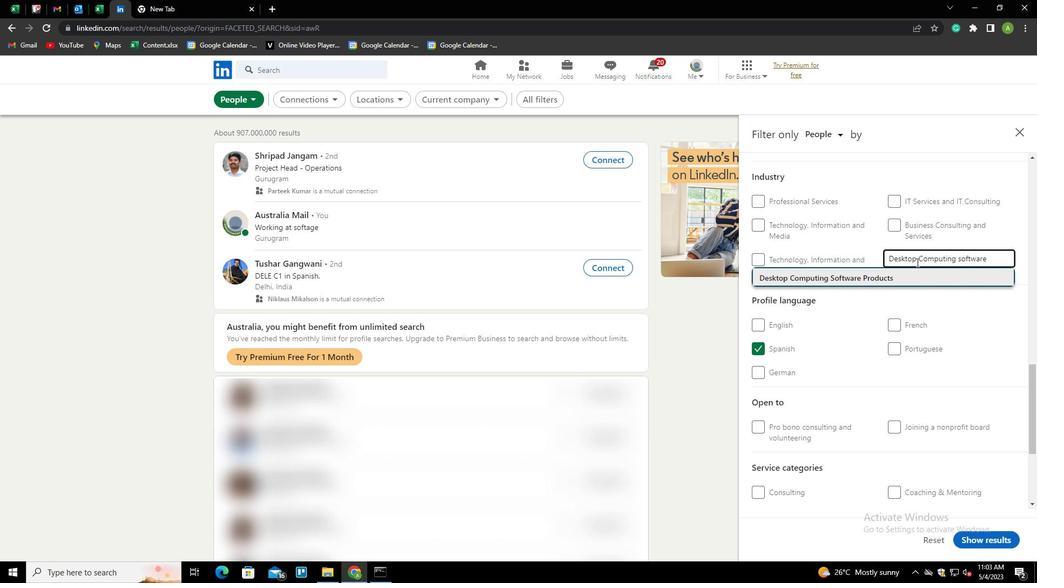 
Action: Mouse scrolled (916, 261) with delta (0, 0)
Screenshot: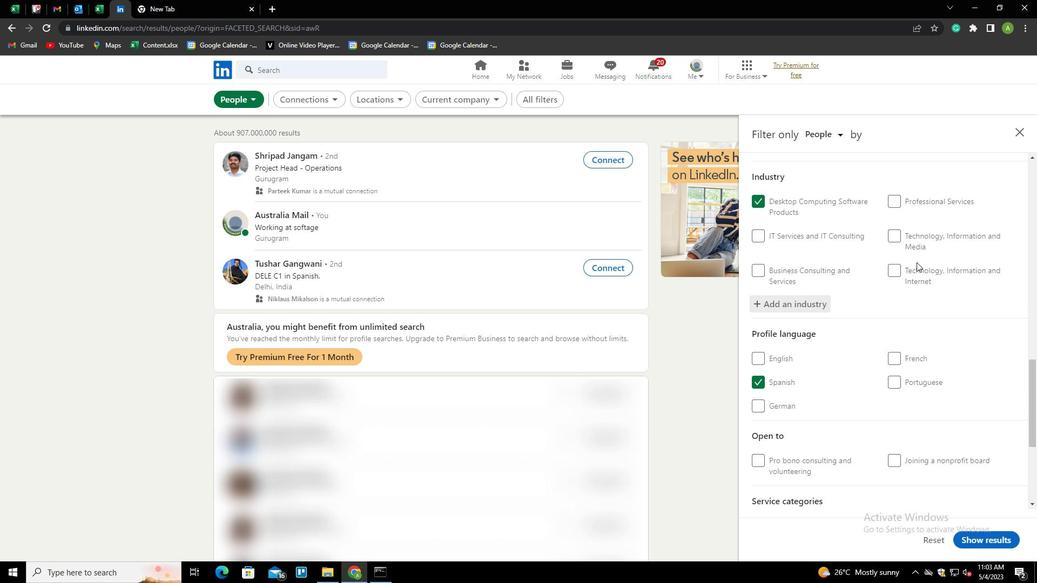 
Action: Mouse scrolled (916, 261) with delta (0, 0)
Screenshot: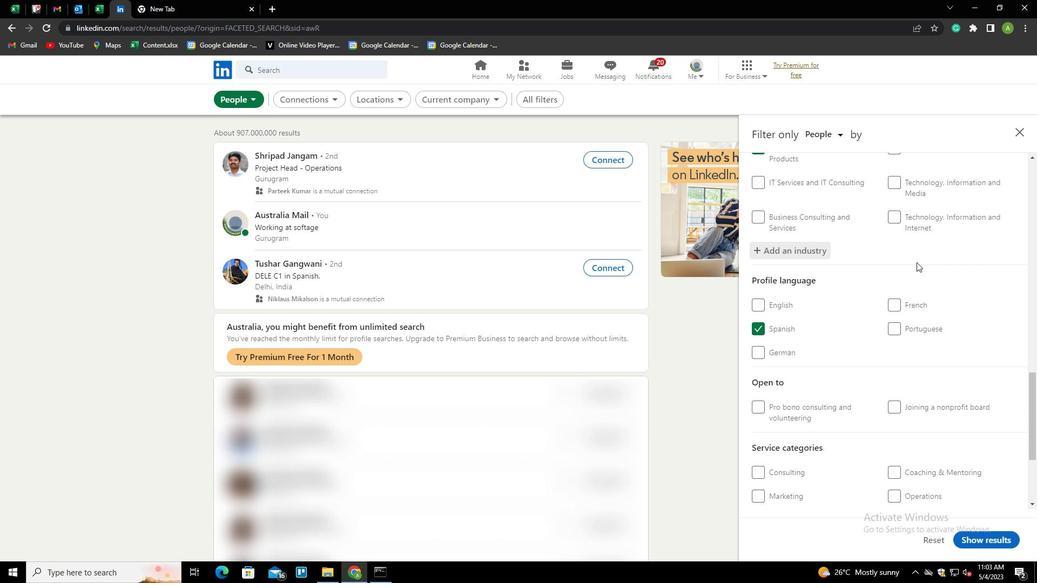 
Action: Mouse scrolled (916, 261) with delta (0, 0)
Screenshot: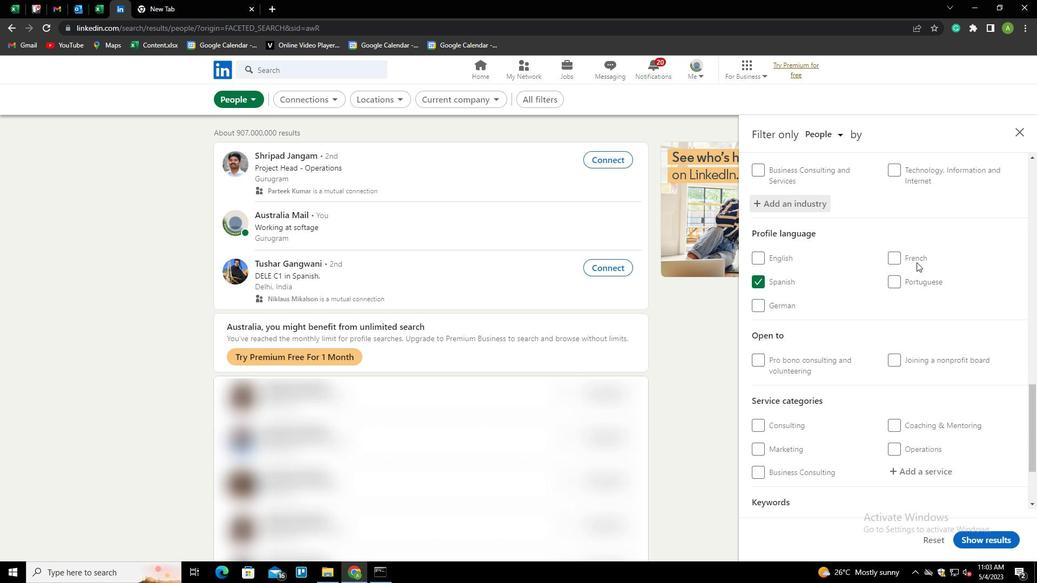 
Action: Mouse scrolled (916, 261) with delta (0, 0)
Screenshot: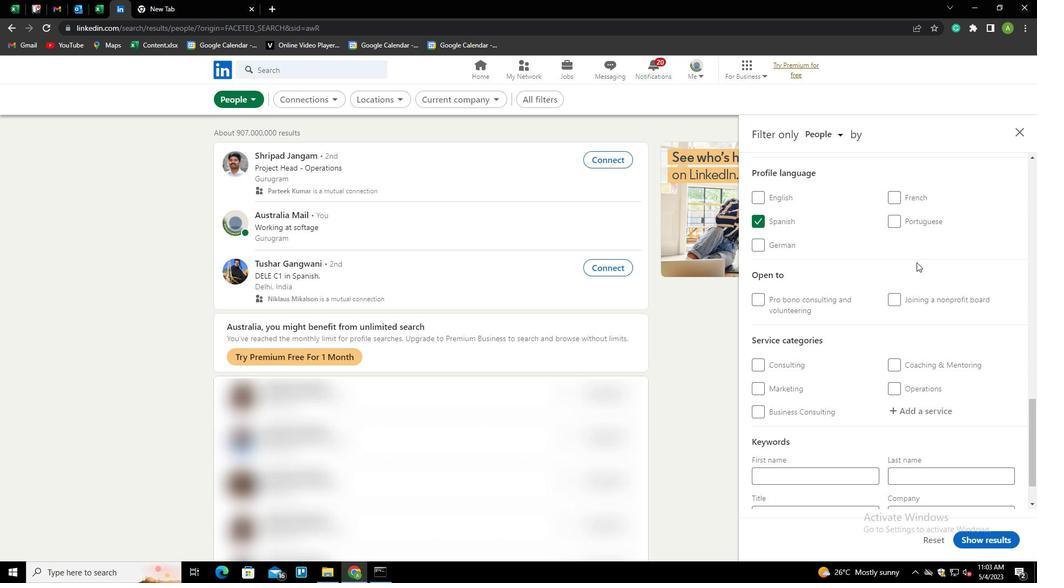 
Action: Mouse scrolled (916, 261) with delta (0, 0)
Screenshot: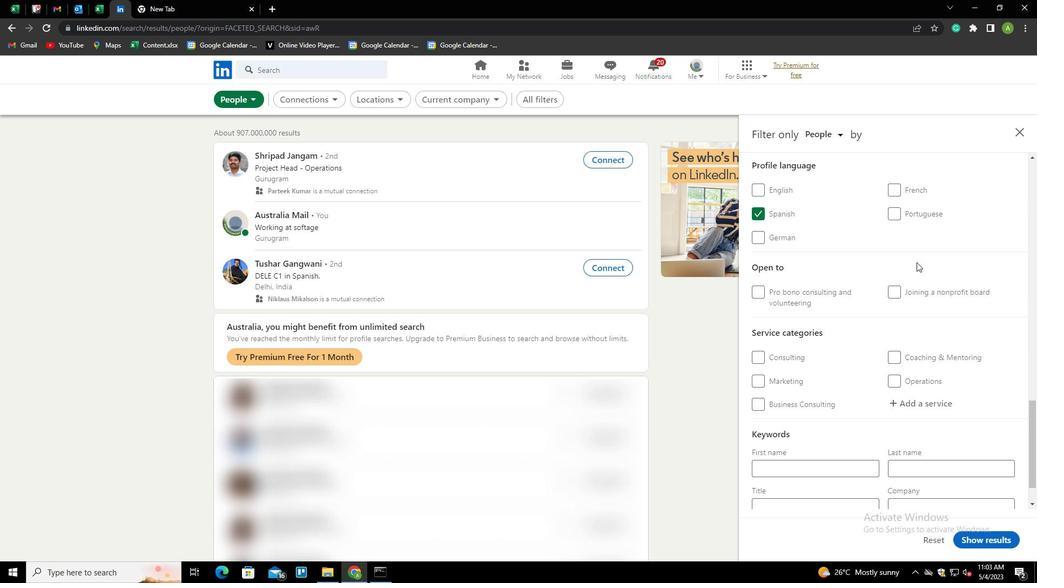 
Action: Mouse moved to (910, 348)
Screenshot: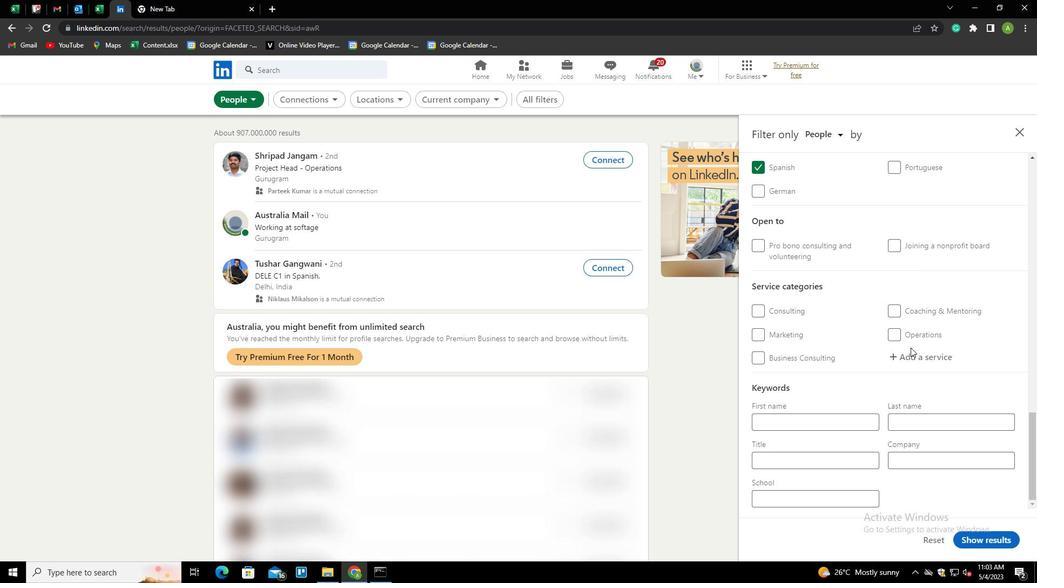 
Action: Mouse pressed left at (910, 348)
Screenshot: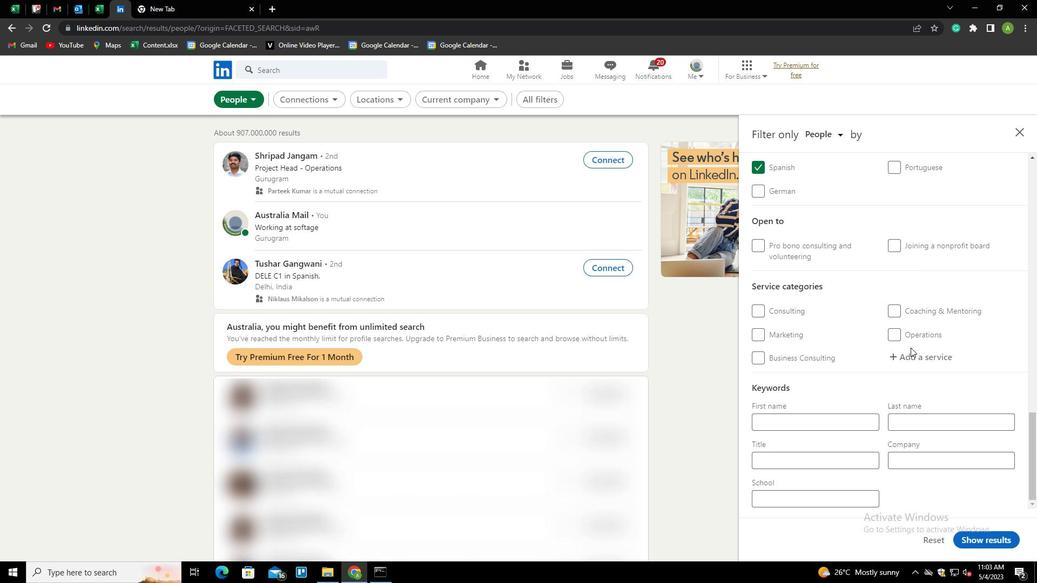 
Action: Mouse moved to (911, 348)
Screenshot: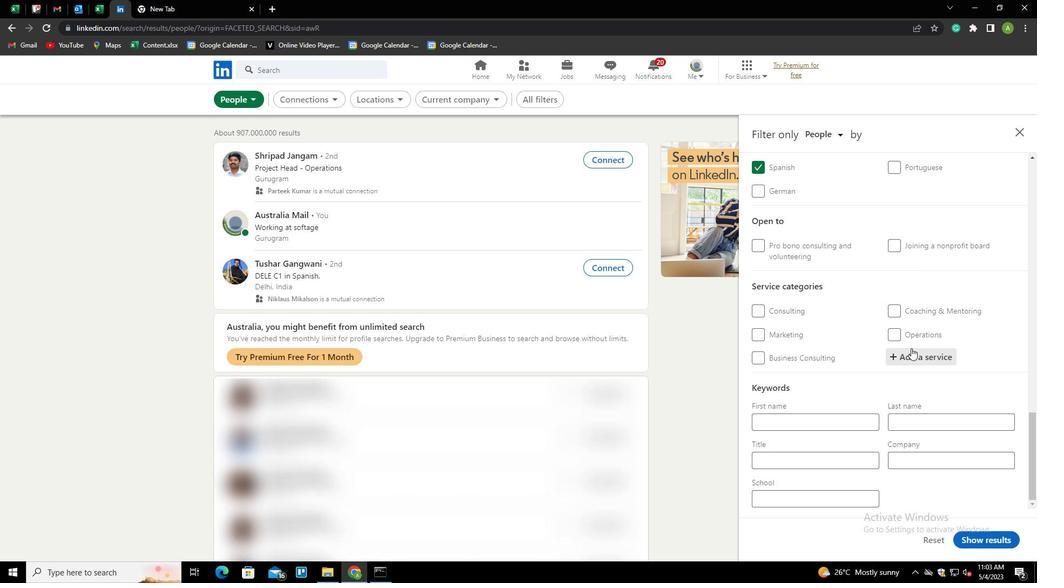 
Action: Key pressed <Key.shift><Key.shift><Key.shift><Key.shift><Key.shift><Key.shift><Key.shift><Key.shift><Key.shift><Key.shift><Key.shift><Key.shift><Key.shift><Key.shift><Key.shift><Key.shift><Key.shift><Key.shift><Key.shift><Key.shift><Key.shift><Key.shift><Key.shift><Key.shift>F<Key.backspace>GRANT<Key.space><Key.shift>WRITING<Key.down><Key.enter>
Screenshot: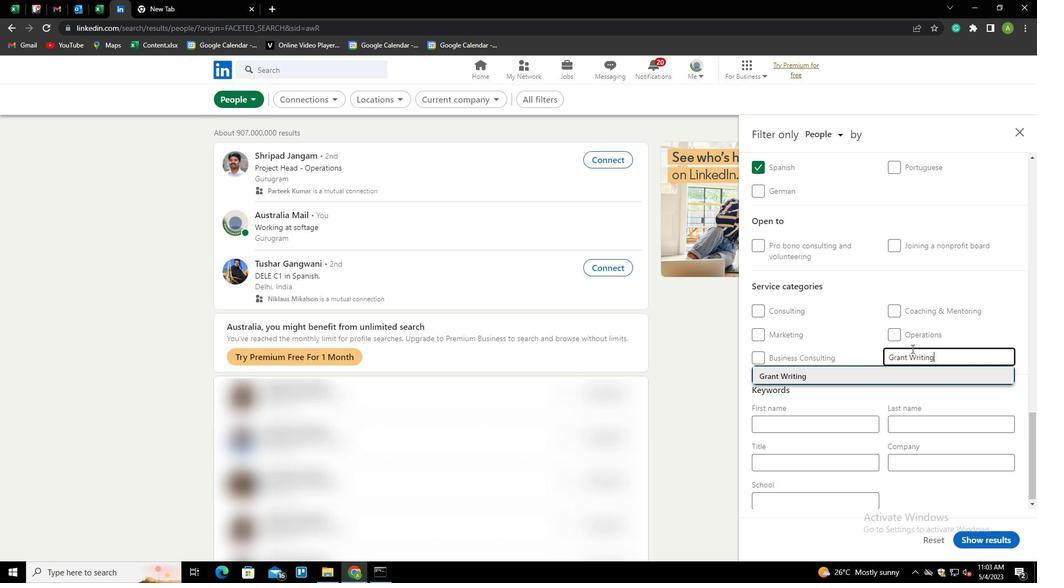 
Action: Mouse scrolled (911, 348) with delta (0, 0)
Screenshot: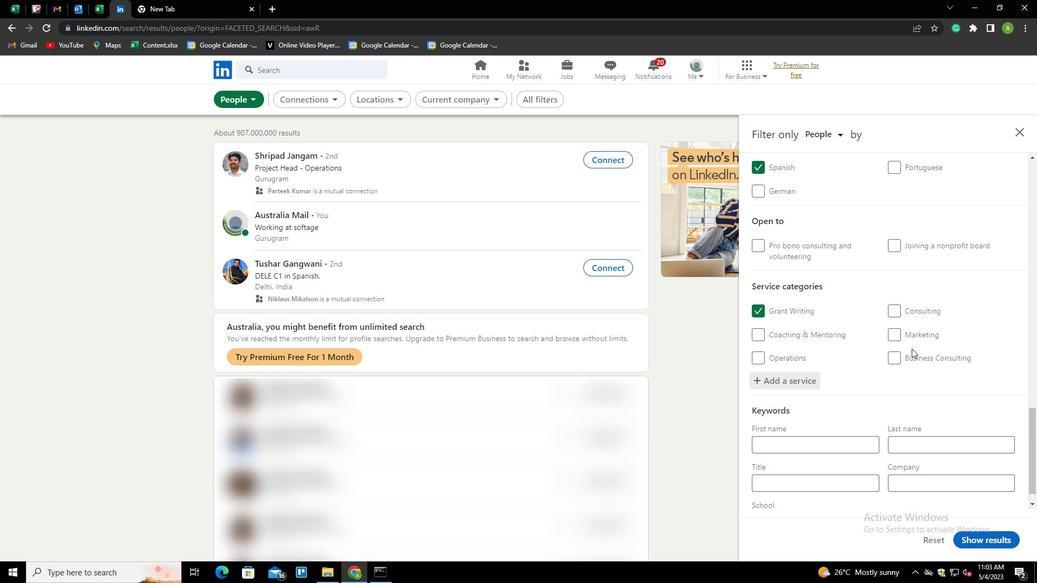 
Action: Mouse scrolled (911, 348) with delta (0, 0)
Screenshot: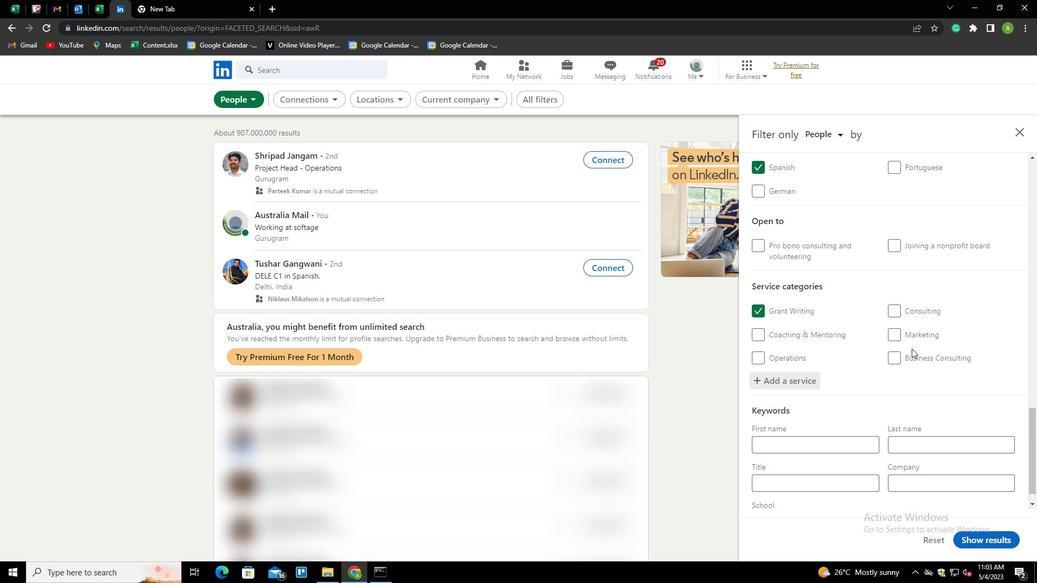
Action: Mouse scrolled (911, 348) with delta (0, 0)
Screenshot: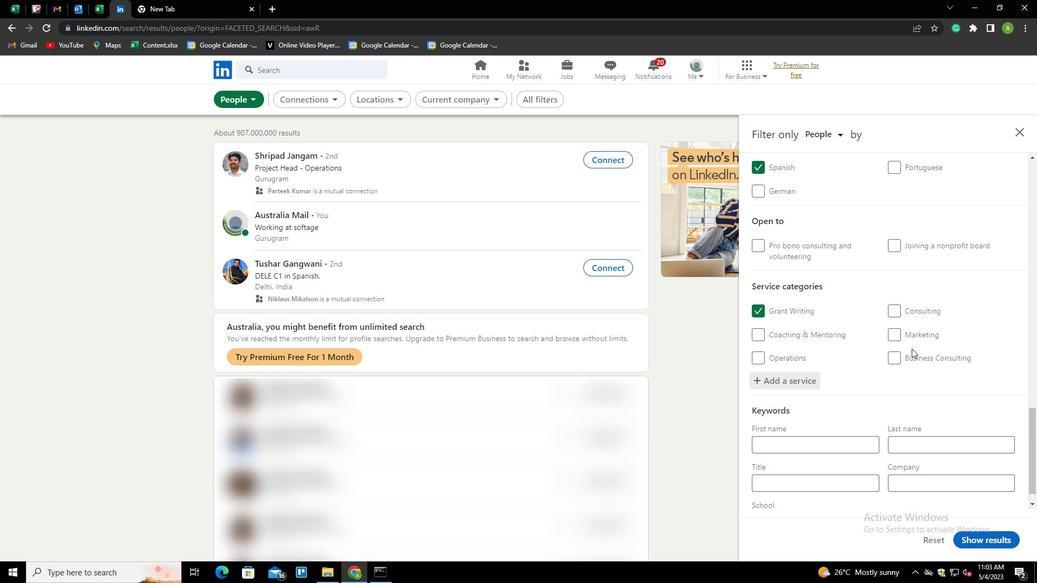 
Action: Mouse scrolled (911, 348) with delta (0, 0)
Screenshot: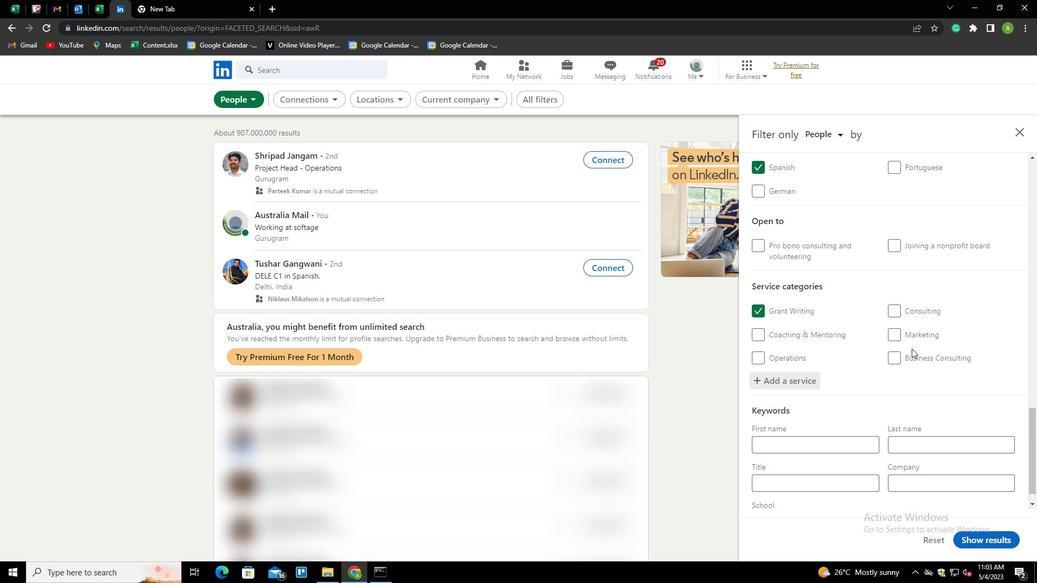 
Action: Mouse scrolled (911, 348) with delta (0, 0)
Screenshot: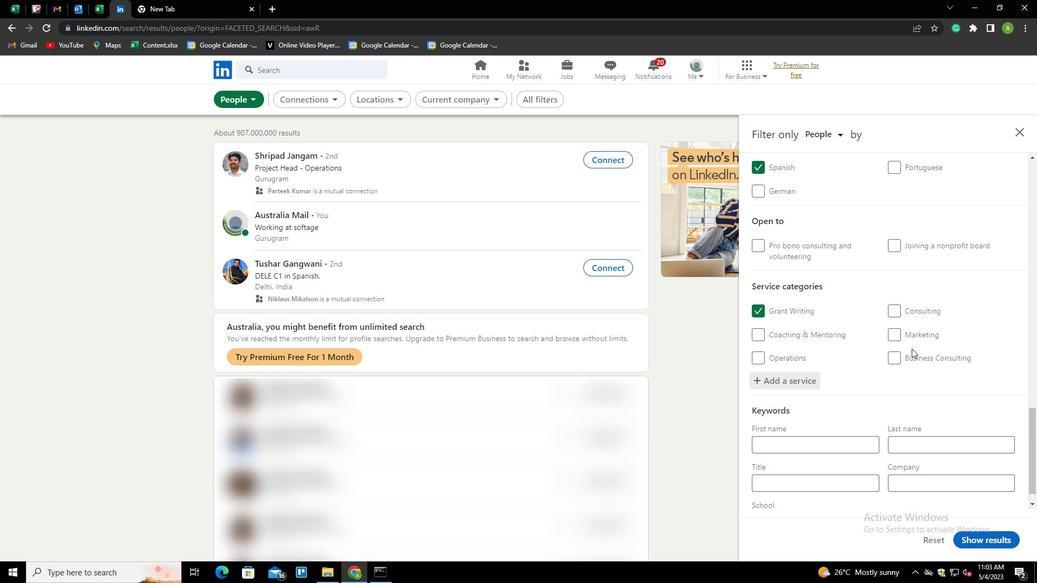 
Action: Mouse moved to (844, 461)
Screenshot: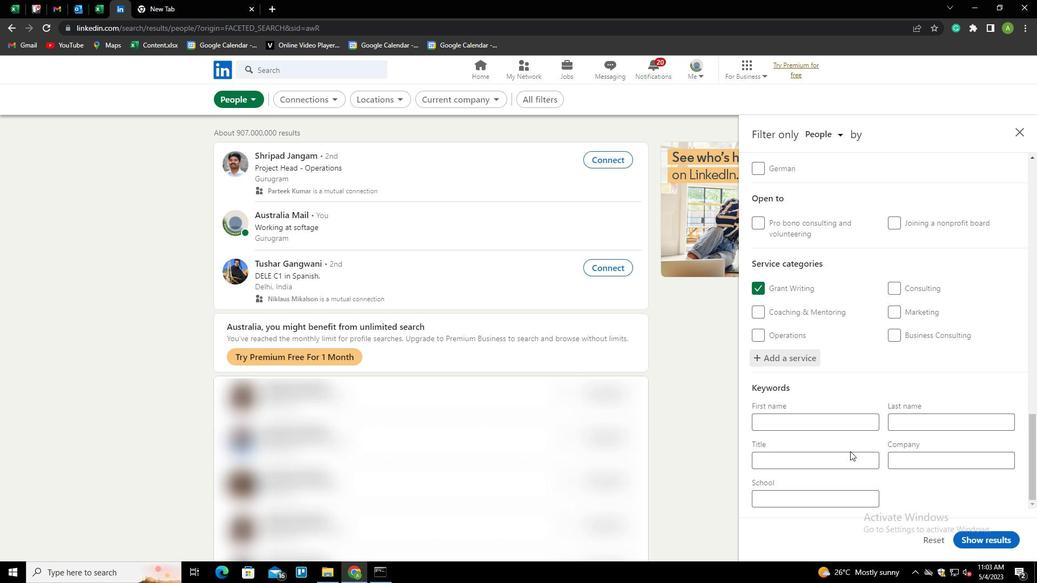 
Action: Mouse pressed left at (844, 461)
Screenshot: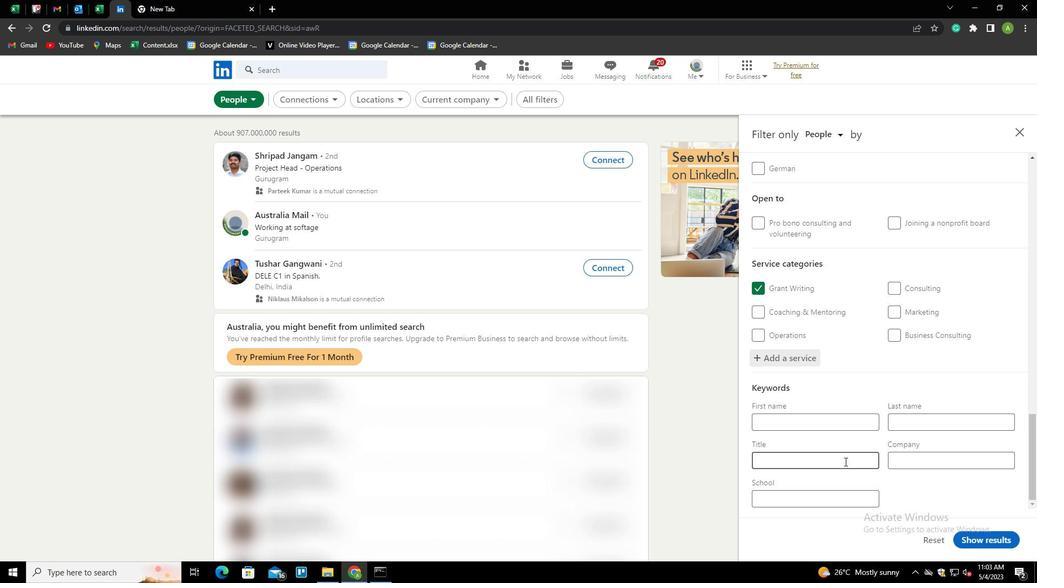 
Action: Key pressed <Key.shift>SUPERCIS<Key.backspace><Key.backspace><Key.backspace>VISORS
Screenshot: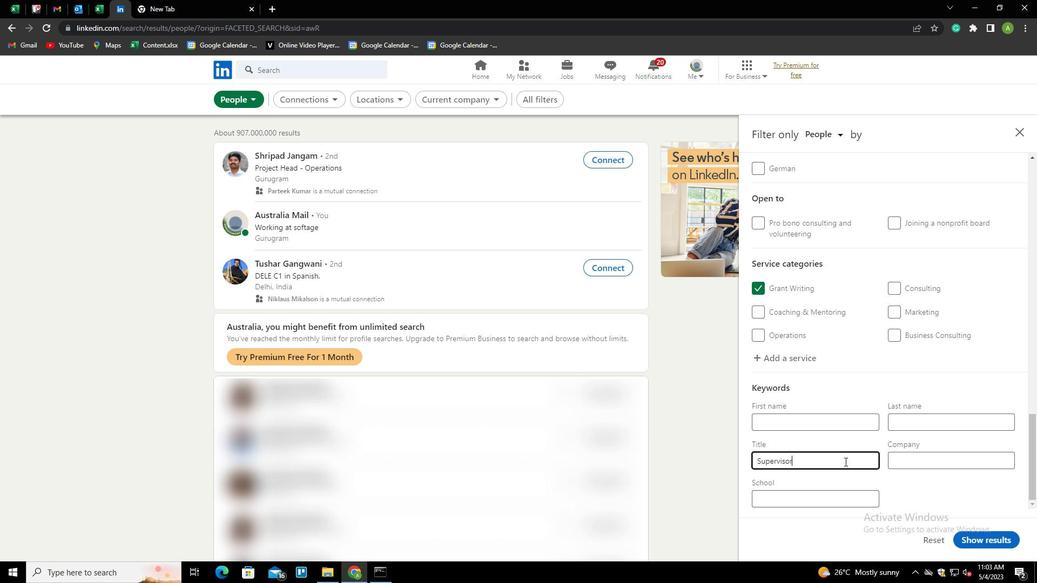 
Action: Mouse moved to (984, 535)
Screenshot: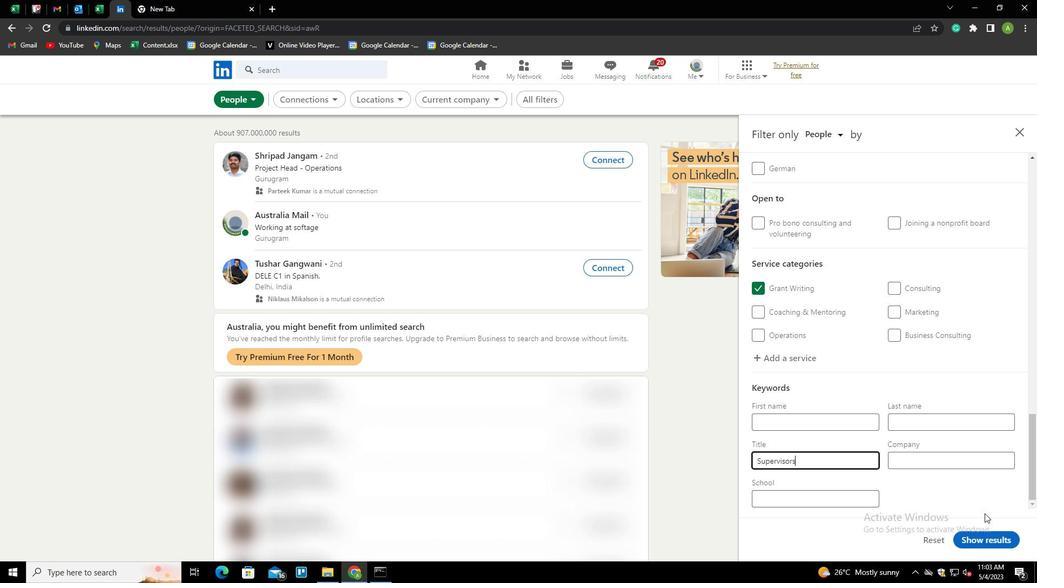 
Action: Mouse pressed left at (984, 535)
Screenshot: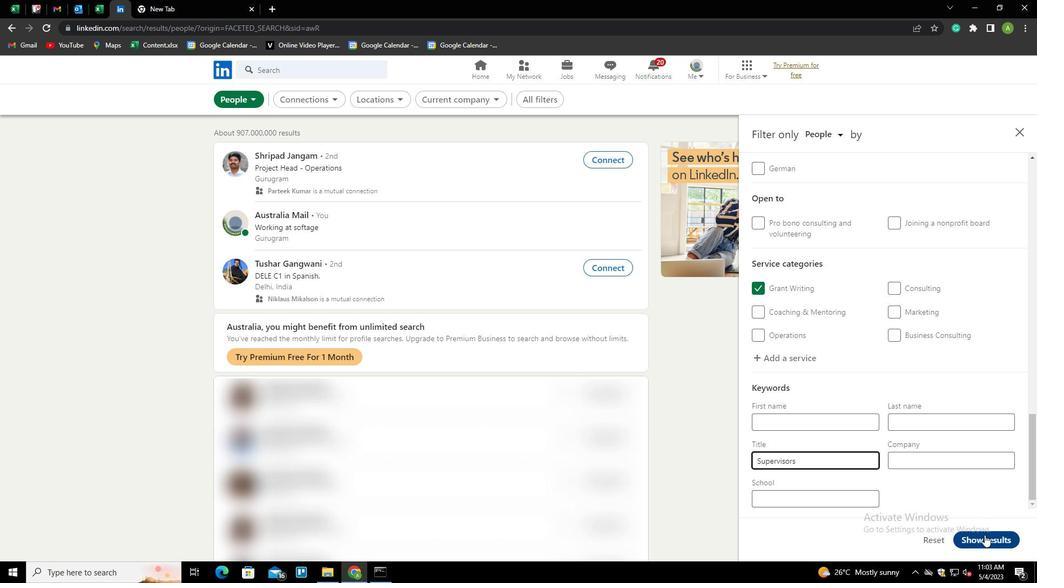 
